 Task: Search one way flight ticket for 4 adults, 1 infant in seat and 1 infant on lap in premium economy from Walla Walla: Walla Walla Regional Airport to Rock Springs: Southwest Wyoming Regional Airport (rock Springs Sweetwater County Airport) on 8-5-2023. Choice of flights is Spirit. Number of bags: 1 checked bag. Price is upto 83000. Outbound departure time preference is 21:30.
Action: Mouse moved to (268, 253)
Screenshot: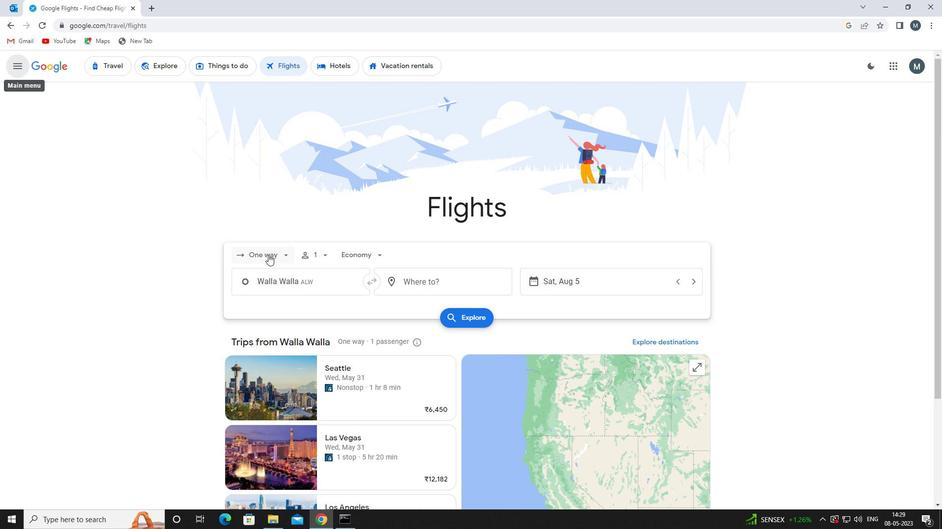 
Action: Mouse pressed left at (268, 253)
Screenshot: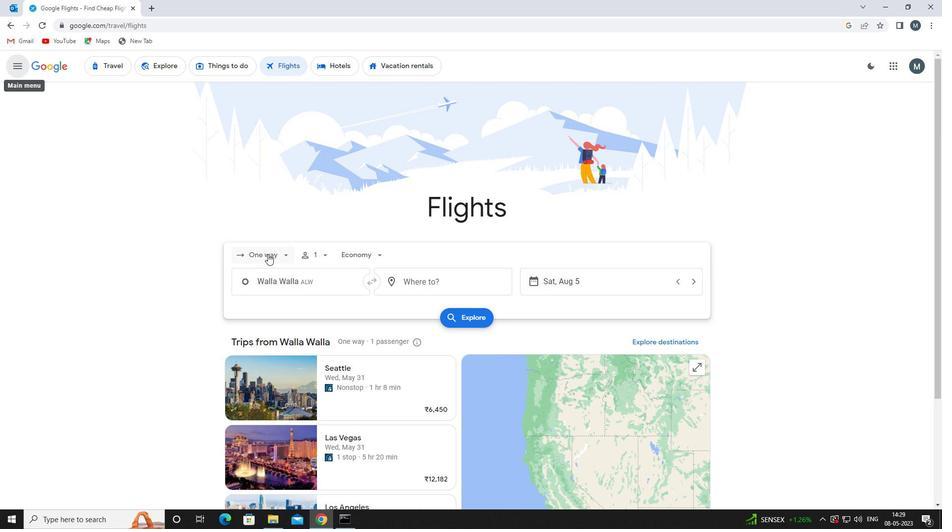 
Action: Mouse moved to (270, 297)
Screenshot: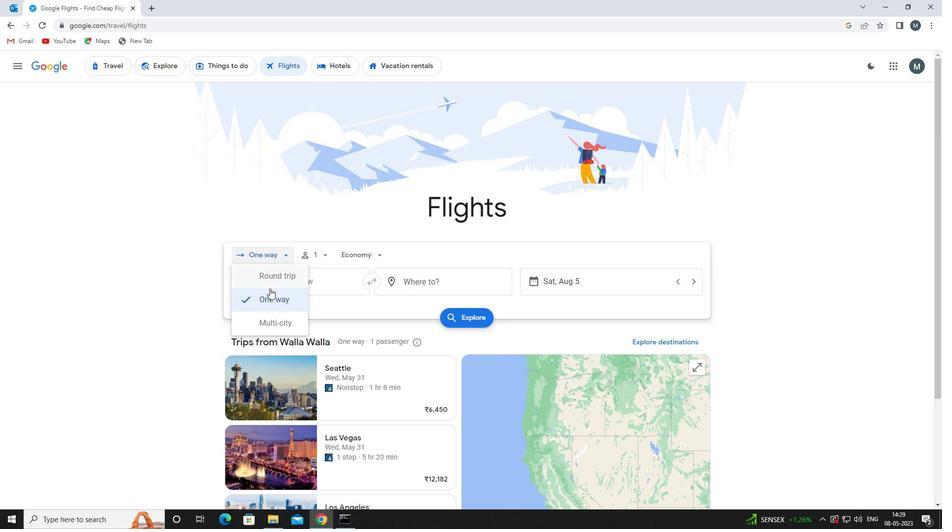
Action: Mouse pressed left at (270, 297)
Screenshot: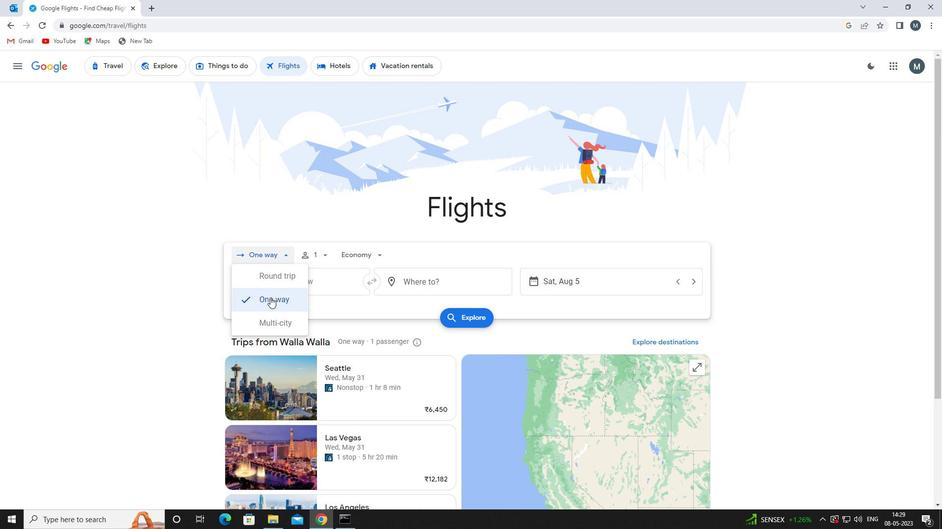 
Action: Mouse moved to (320, 257)
Screenshot: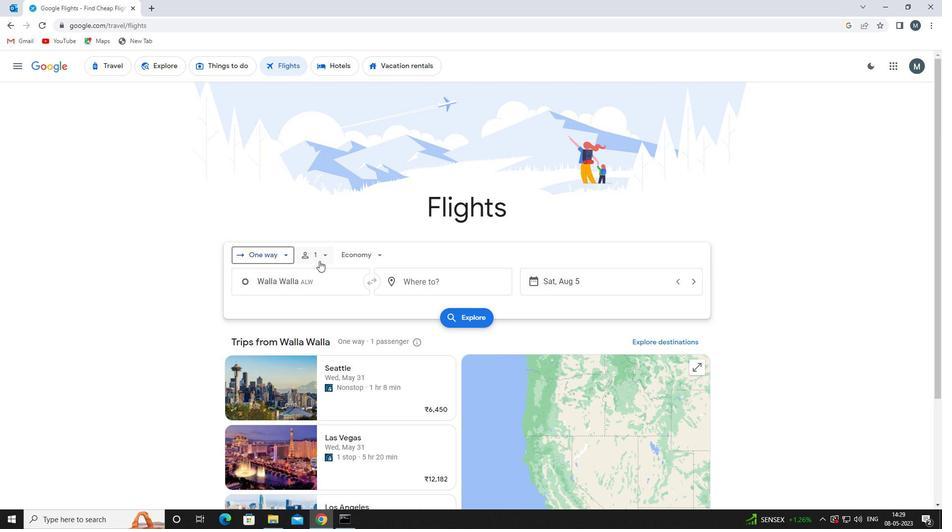
Action: Mouse pressed left at (320, 257)
Screenshot: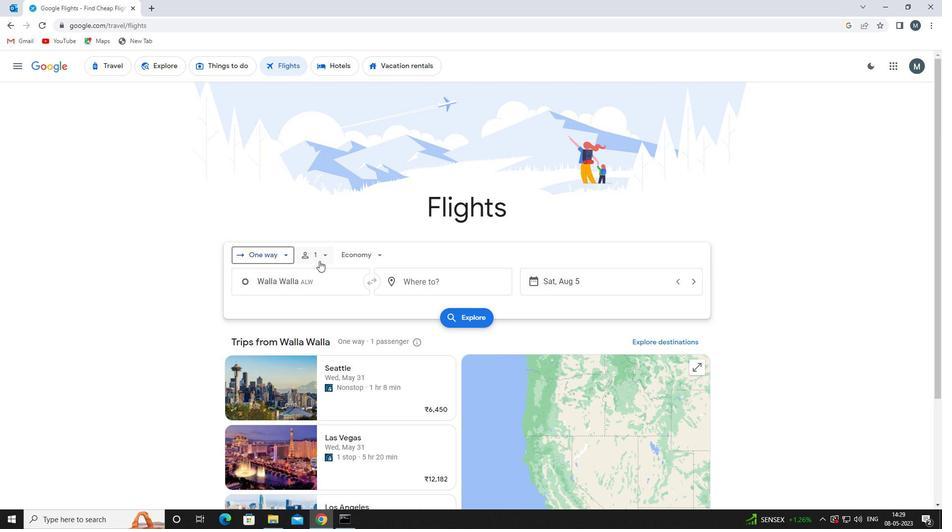 
Action: Mouse moved to (400, 284)
Screenshot: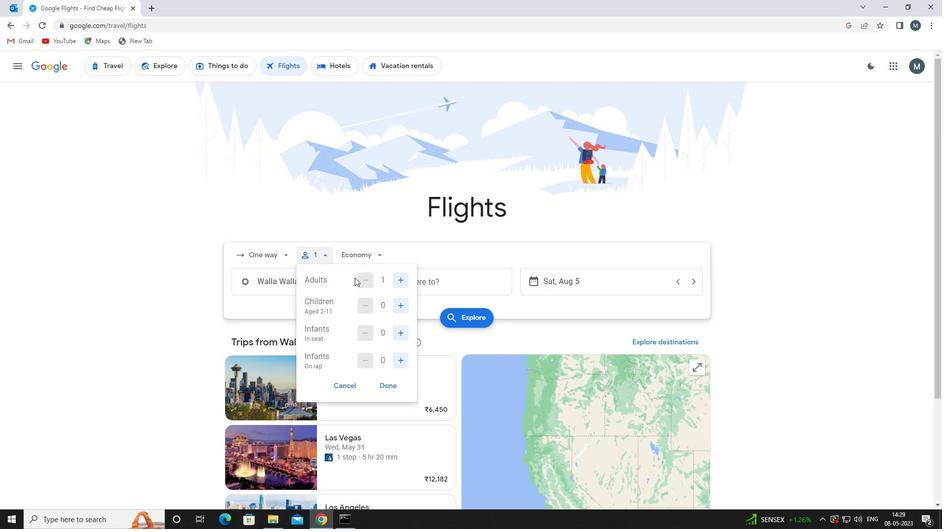 
Action: Mouse pressed left at (400, 284)
Screenshot: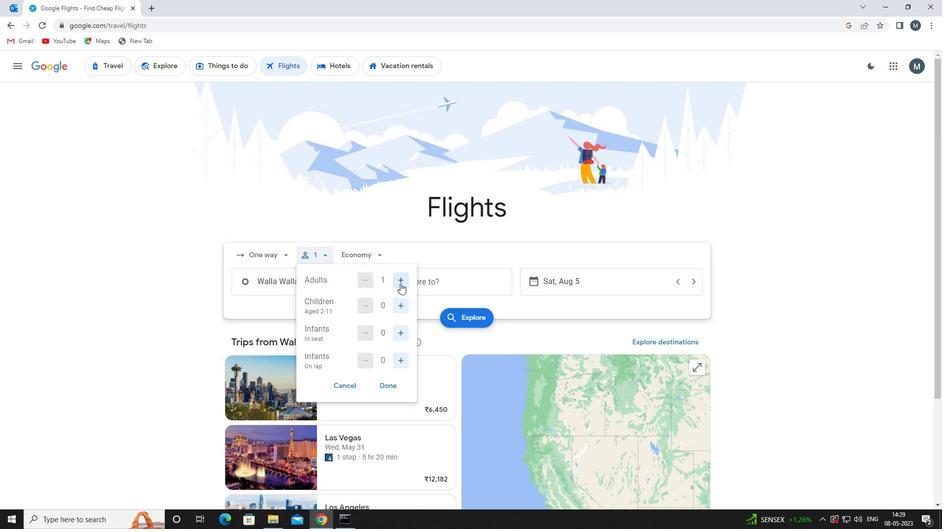 
Action: Mouse pressed left at (400, 284)
Screenshot: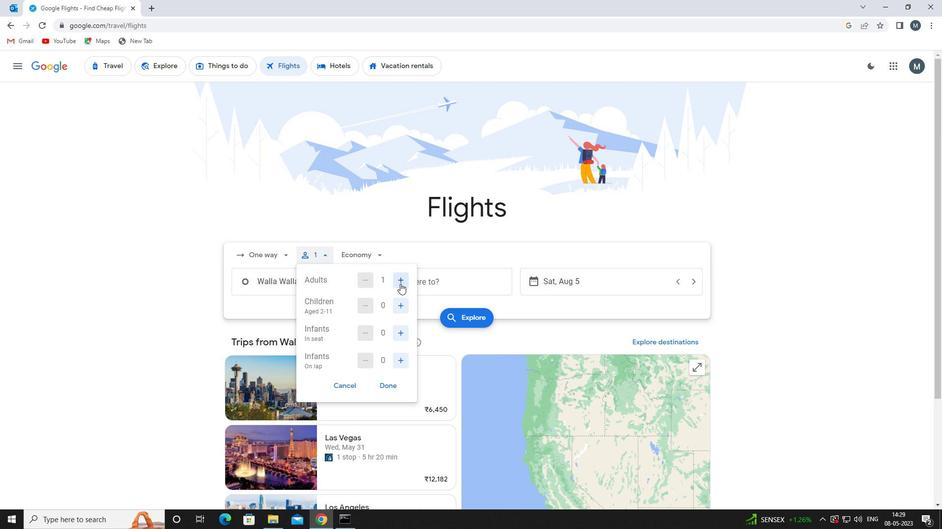 
Action: Mouse pressed left at (400, 284)
Screenshot: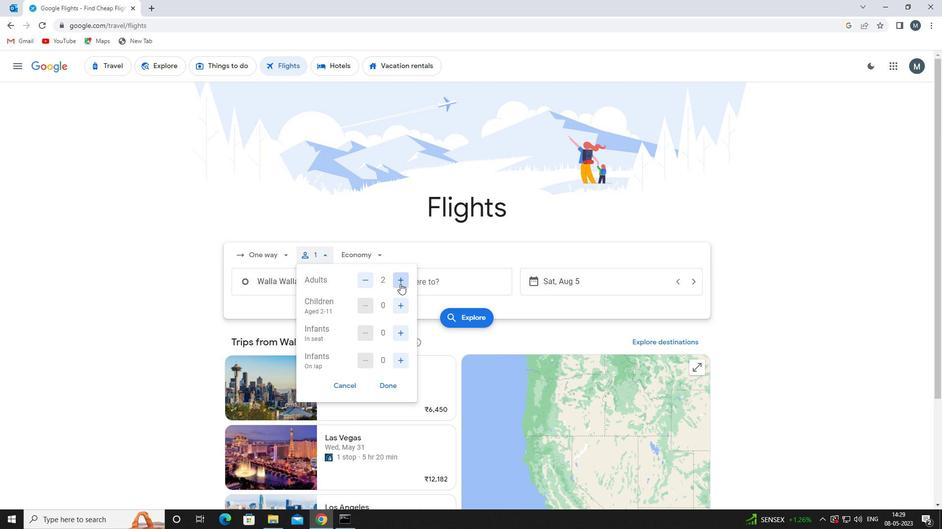 
Action: Mouse moved to (399, 330)
Screenshot: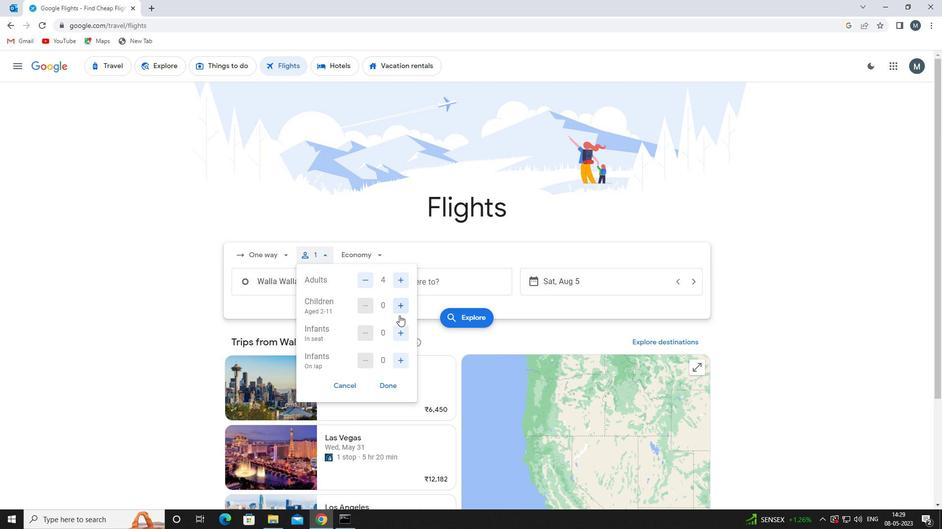 
Action: Mouse pressed left at (399, 330)
Screenshot: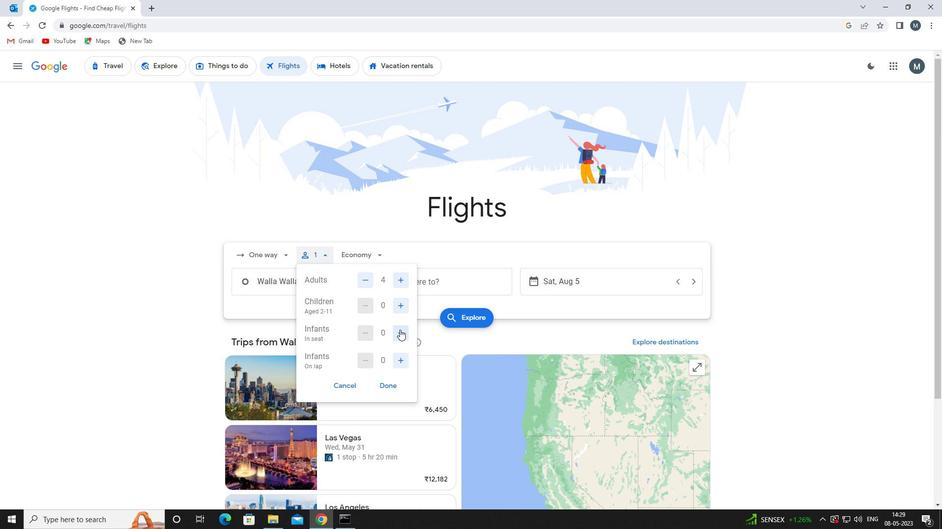 
Action: Mouse moved to (402, 359)
Screenshot: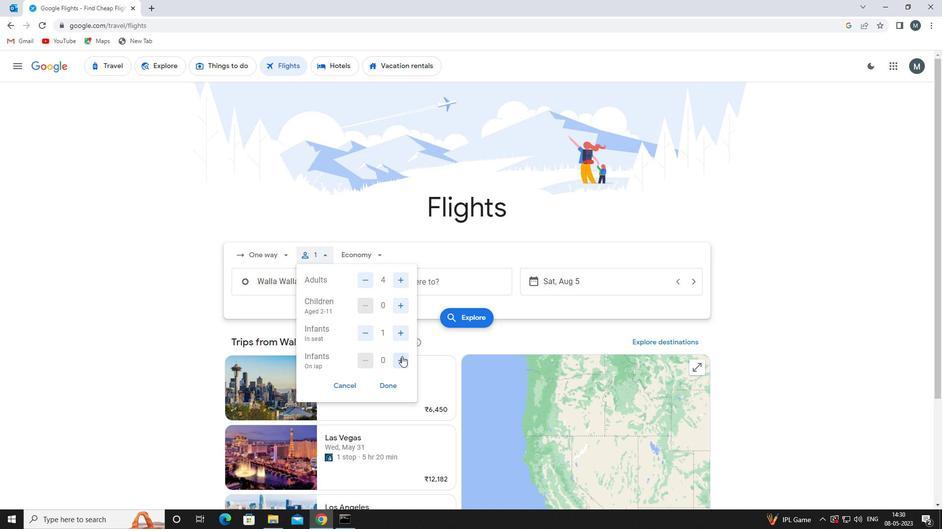 
Action: Mouse pressed left at (402, 359)
Screenshot: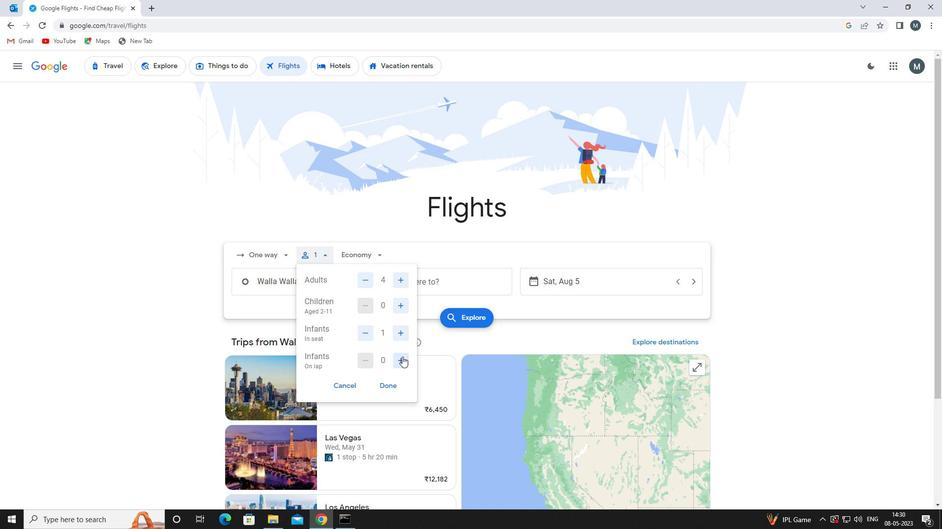 
Action: Mouse moved to (389, 381)
Screenshot: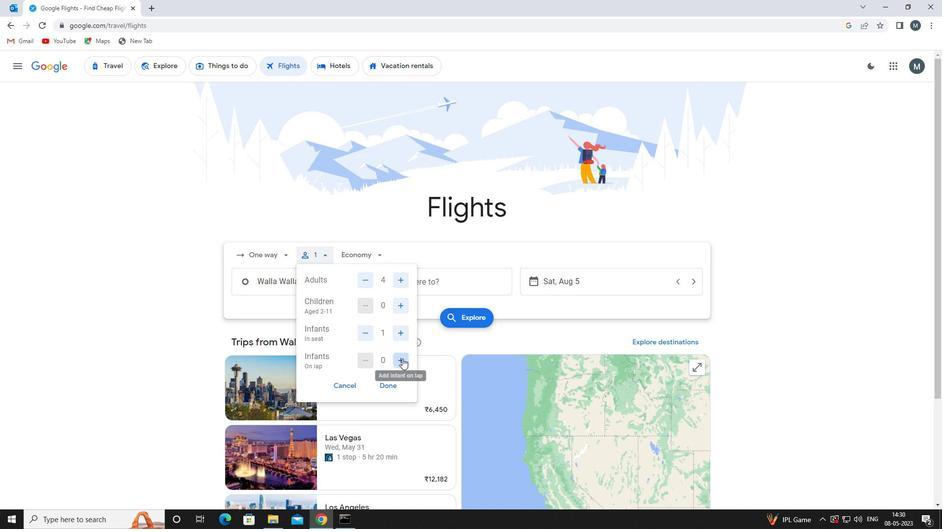 
Action: Mouse pressed left at (389, 381)
Screenshot: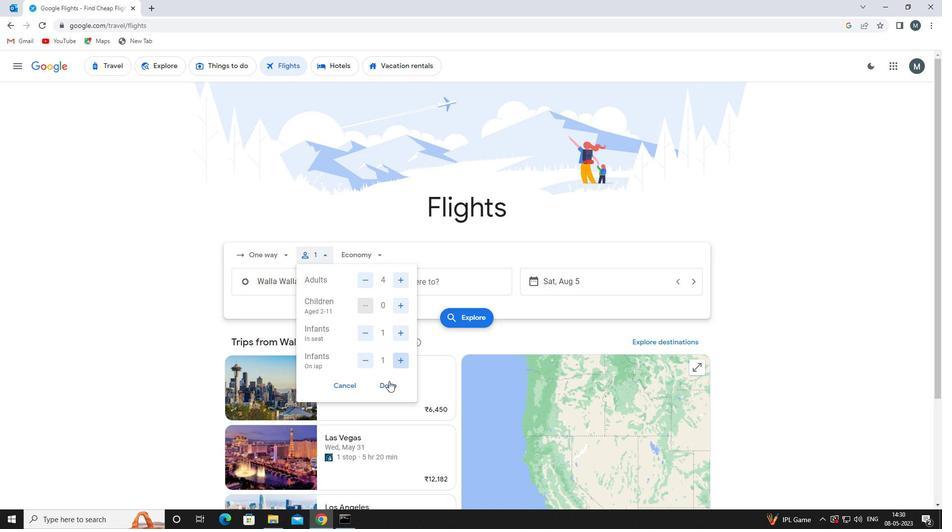 
Action: Mouse moved to (367, 247)
Screenshot: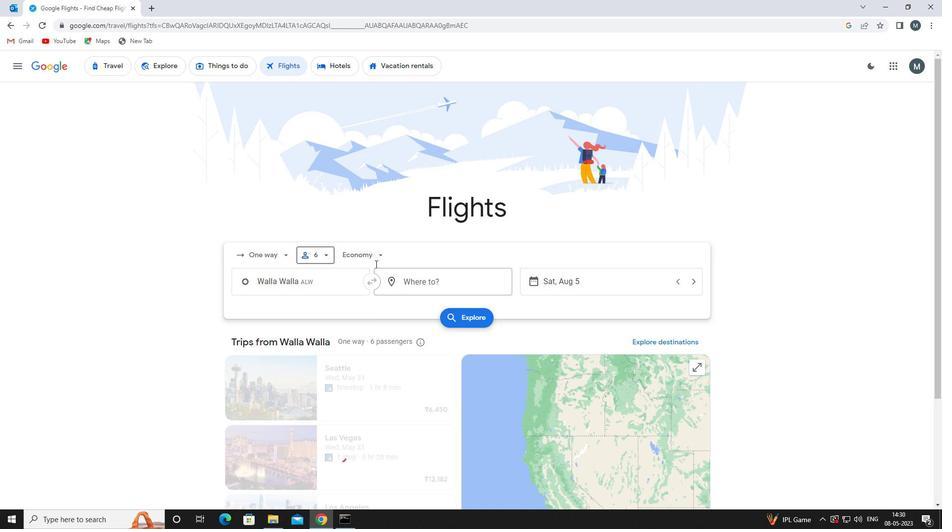 
Action: Mouse pressed left at (367, 247)
Screenshot: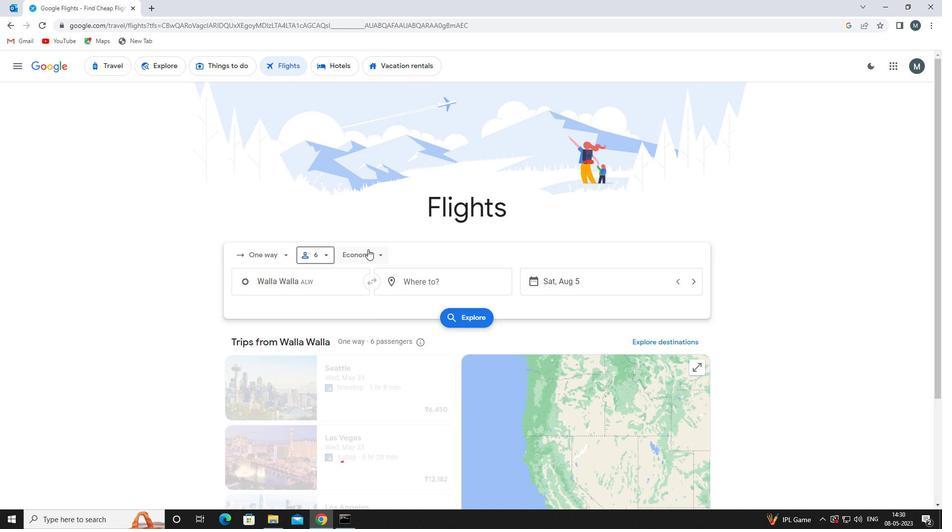 
Action: Mouse moved to (384, 303)
Screenshot: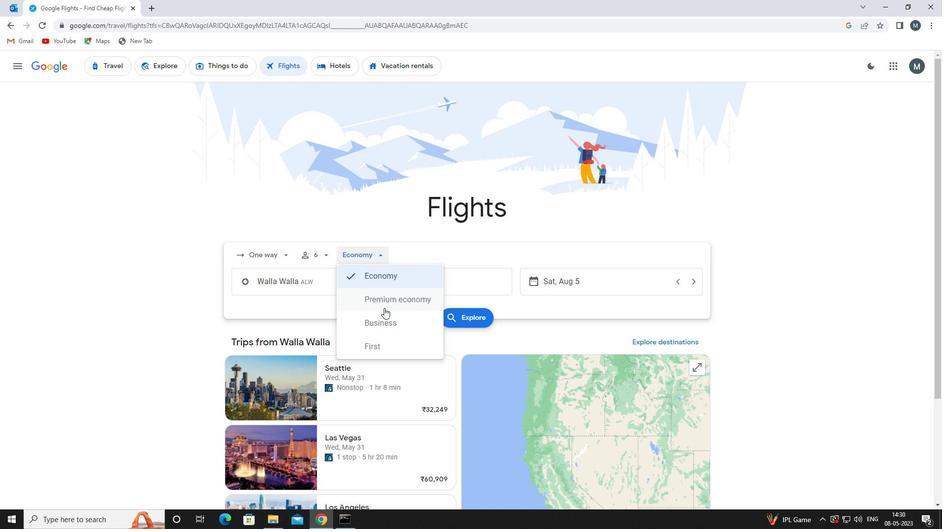 
Action: Mouse pressed left at (384, 303)
Screenshot: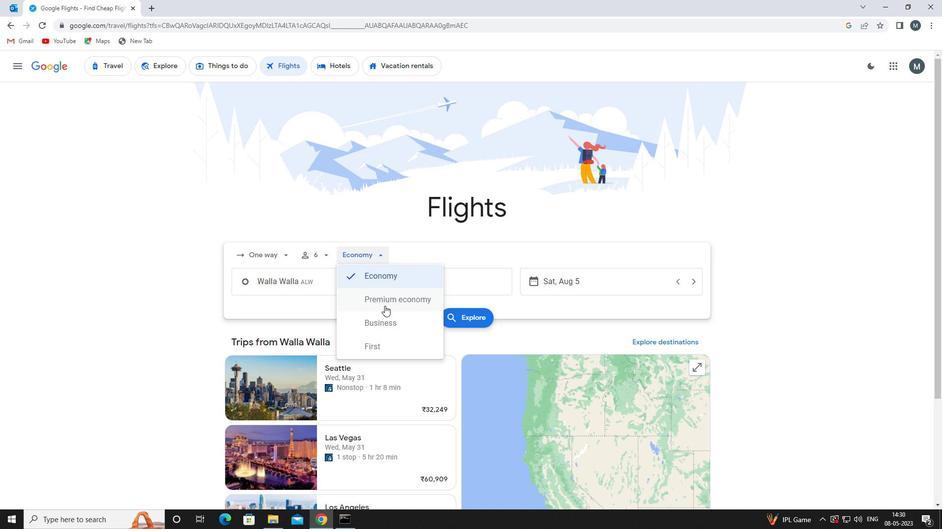 
Action: Mouse moved to (311, 285)
Screenshot: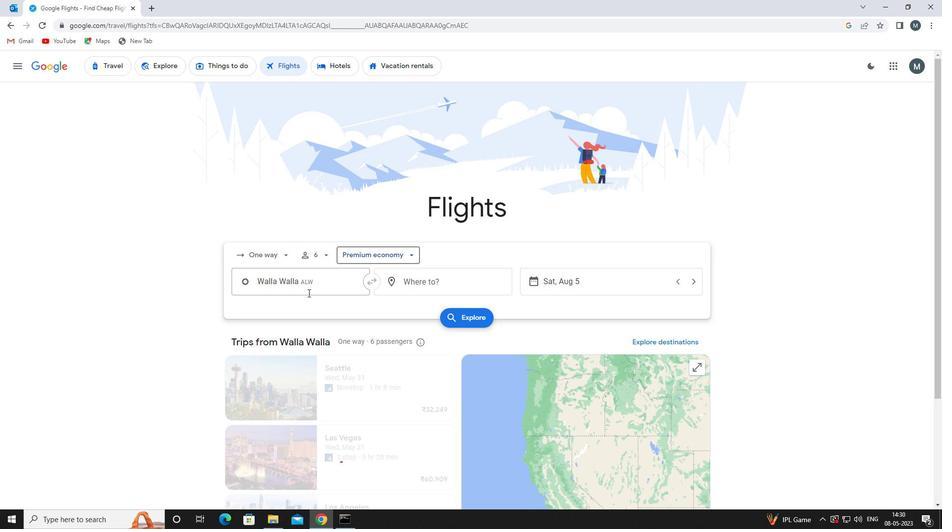 
Action: Mouse pressed left at (311, 285)
Screenshot: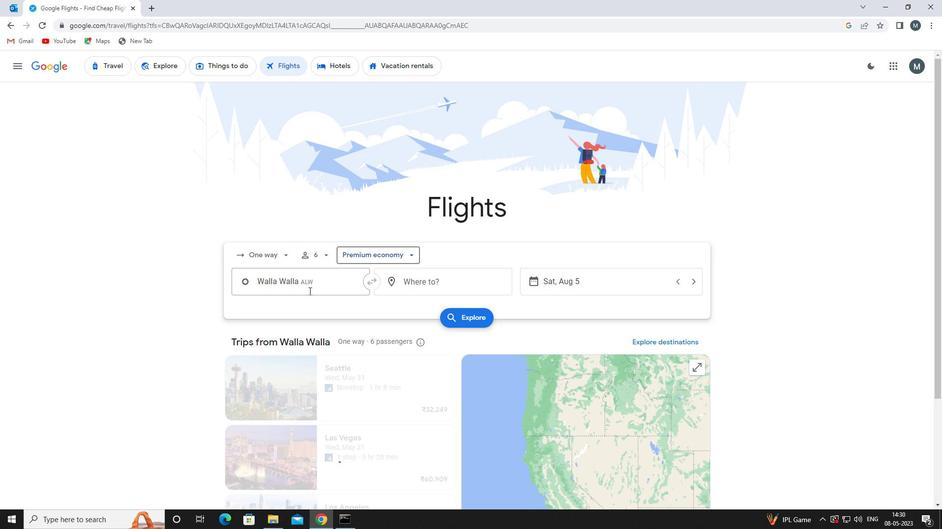 
Action: Mouse moved to (316, 336)
Screenshot: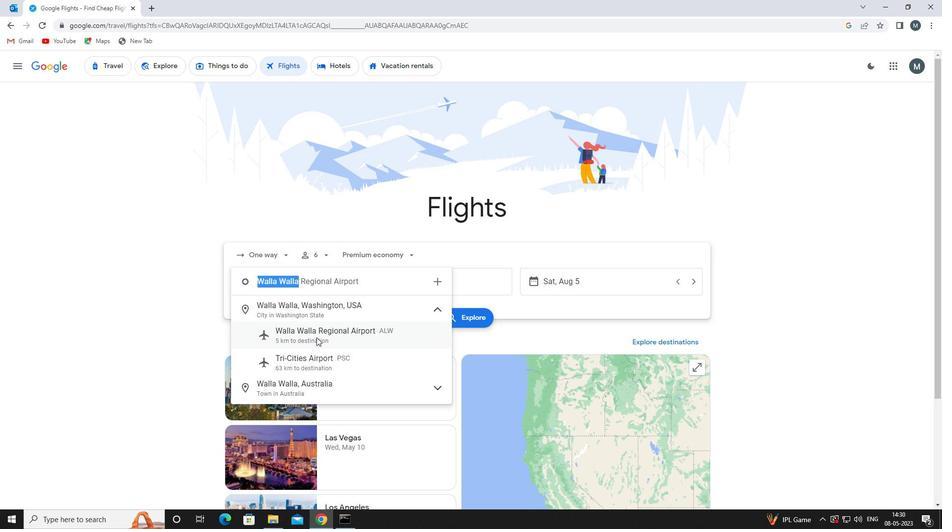 
Action: Mouse pressed left at (316, 336)
Screenshot: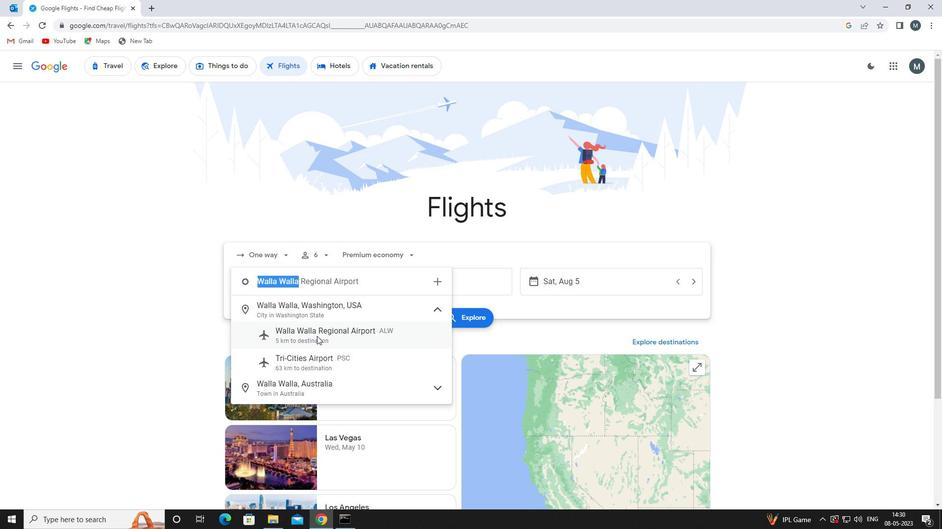 
Action: Mouse moved to (405, 279)
Screenshot: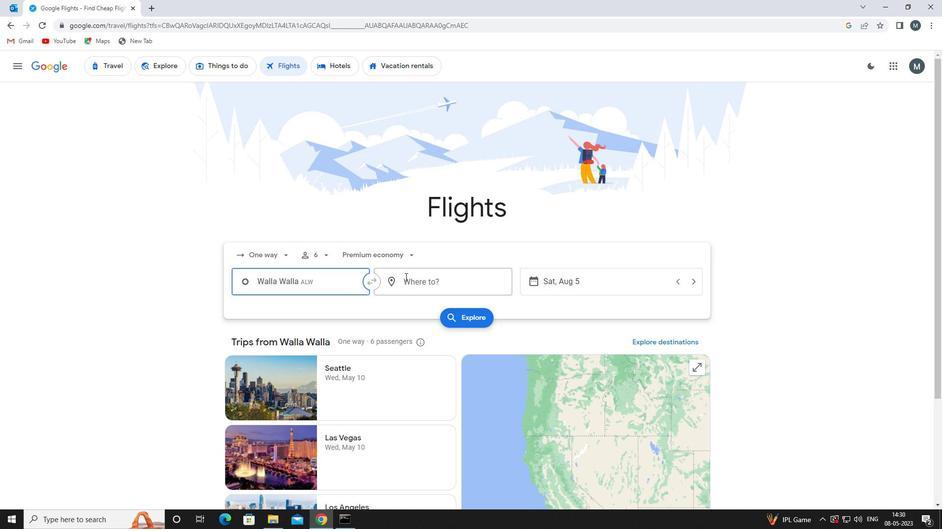 
Action: Mouse pressed left at (405, 279)
Screenshot: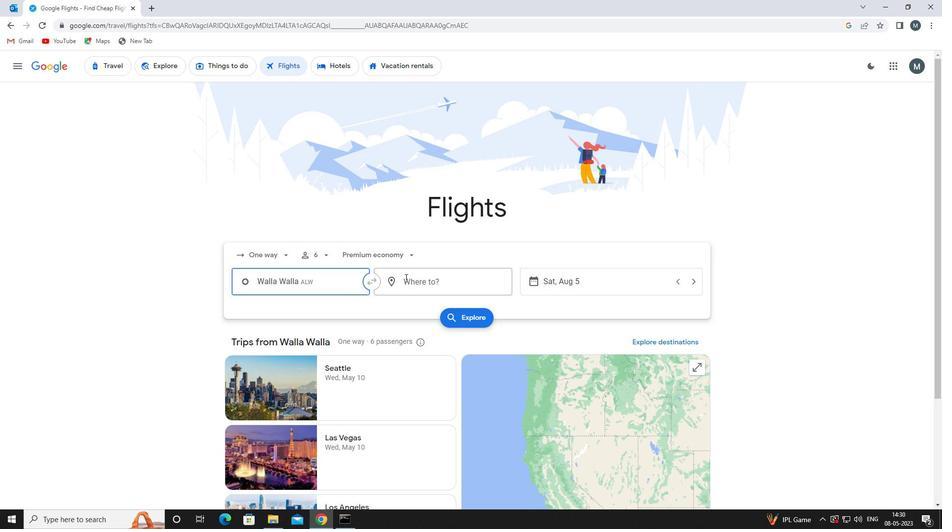 
Action: Mouse moved to (369, 293)
Screenshot: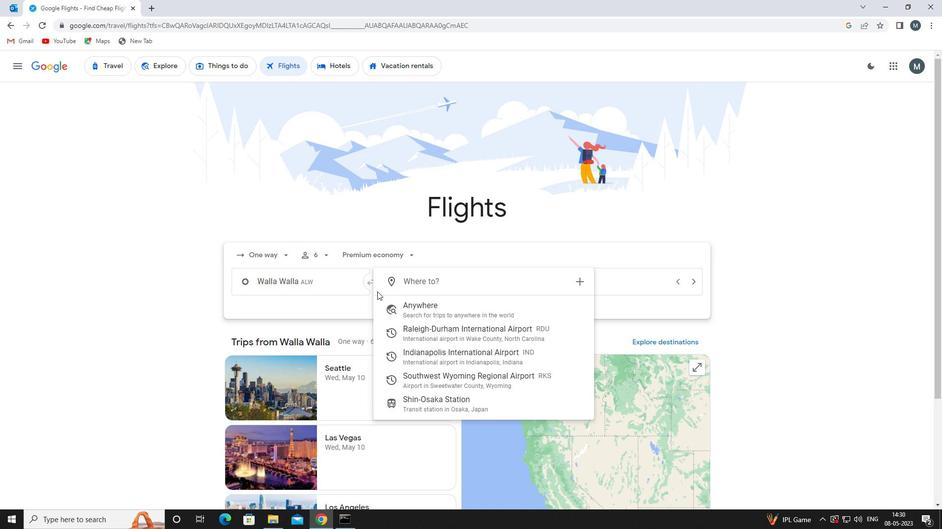 
Action: Key pressed rks
Screenshot: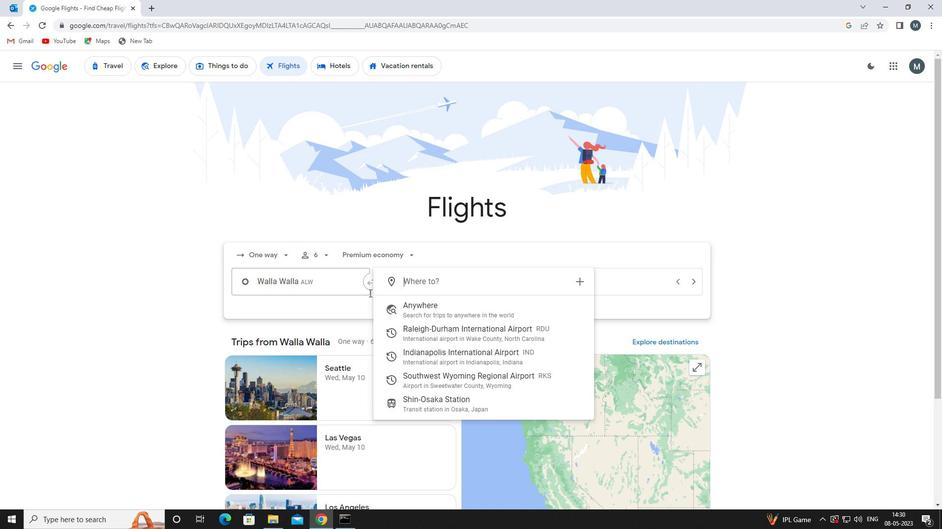 
Action: Mouse moved to (465, 319)
Screenshot: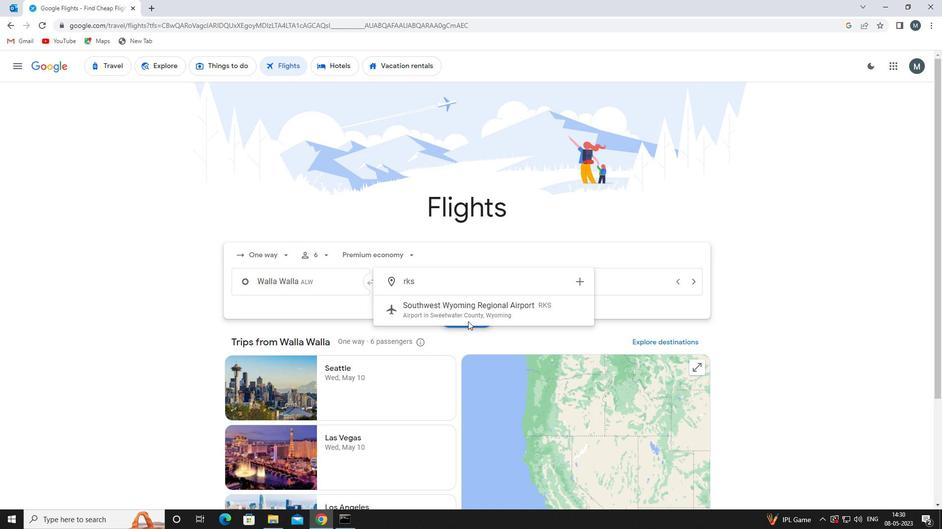 
Action: Mouse pressed left at (465, 319)
Screenshot: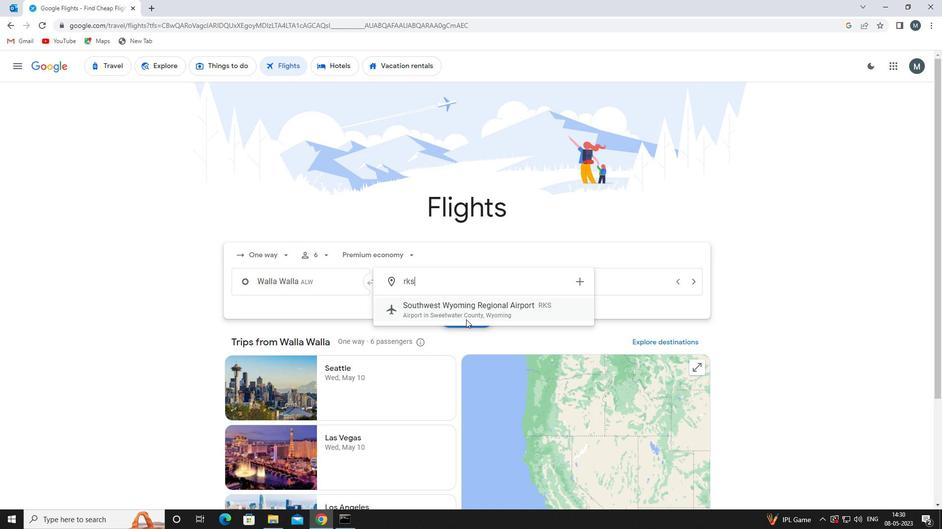 
Action: Mouse moved to (566, 285)
Screenshot: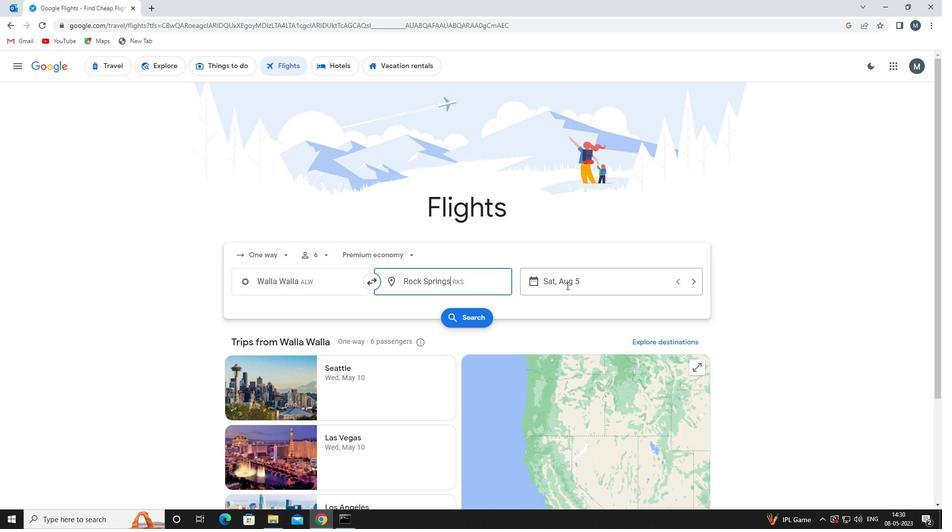 
Action: Mouse pressed left at (566, 285)
Screenshot: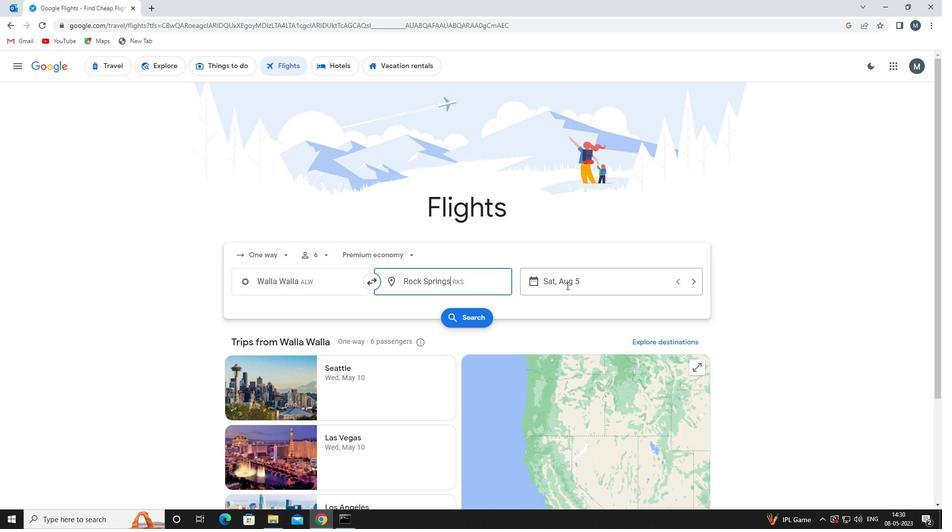 
Action: Mouse moved to (491, 327)
Screenshot: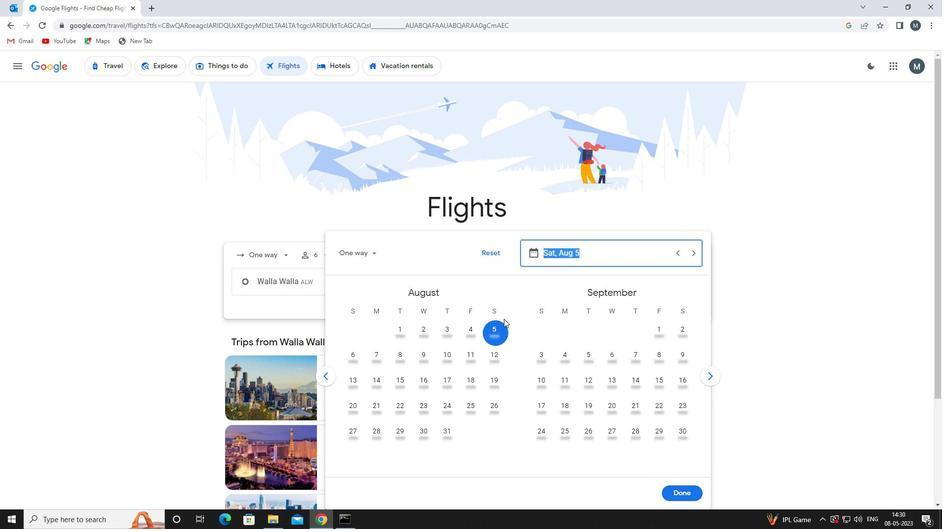 
Action: Mouse pressed left at (491, 327)
Screenshot: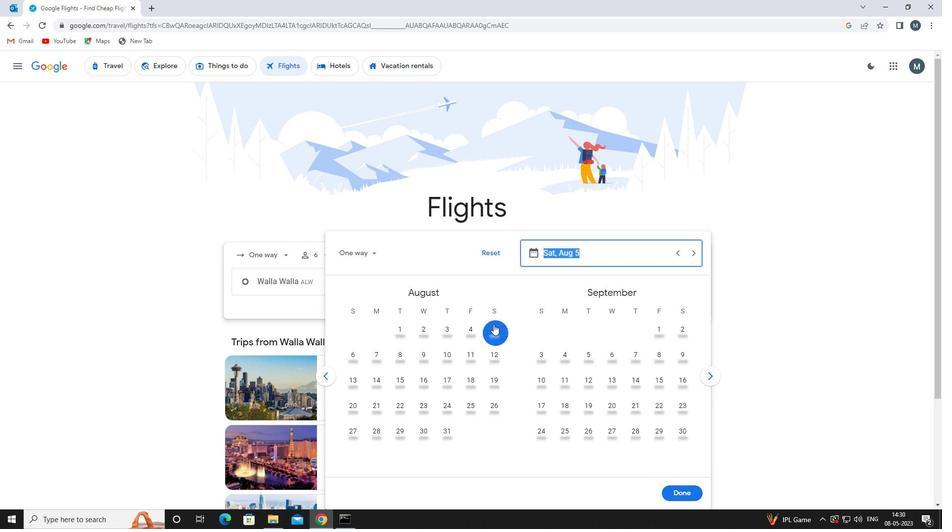 
Action: Mouse moved to (673, 493)
Screenshot: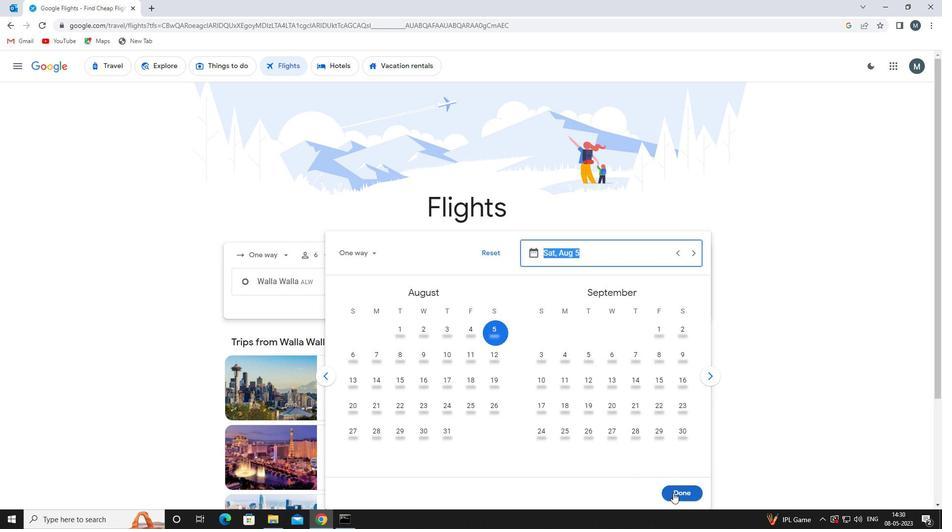 
Action: Mouse pressed left at (673, 493)
Screenshot: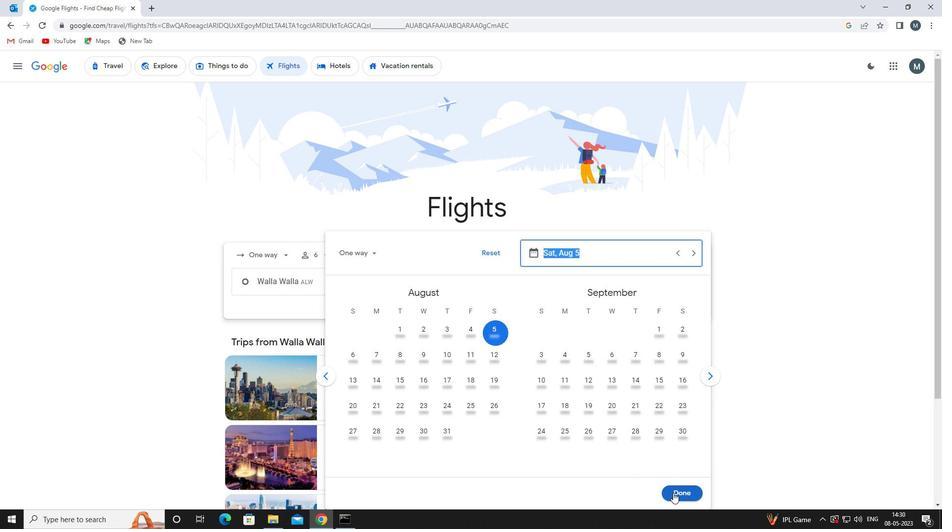 
Action: Mouse moved to (471, 319)
Screenshot: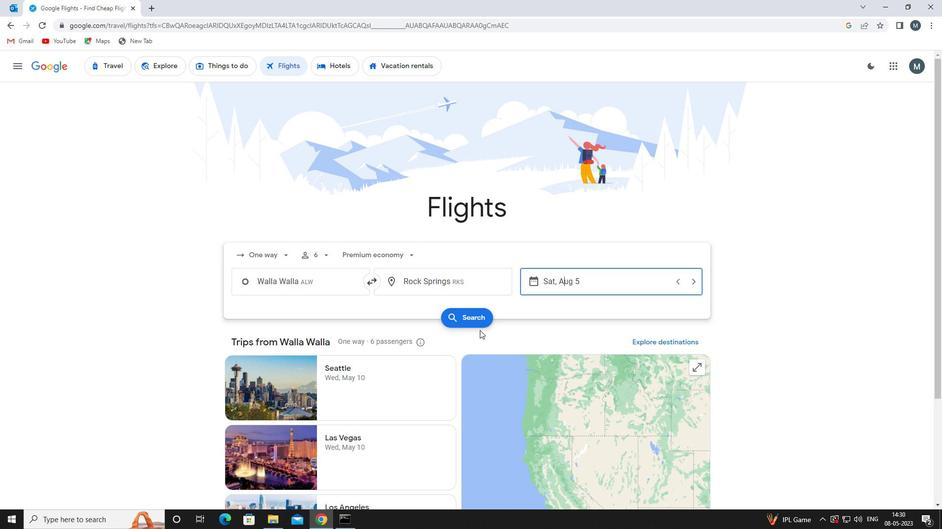 
Action: Mouse pressed left at (471, 319)
Screenshot: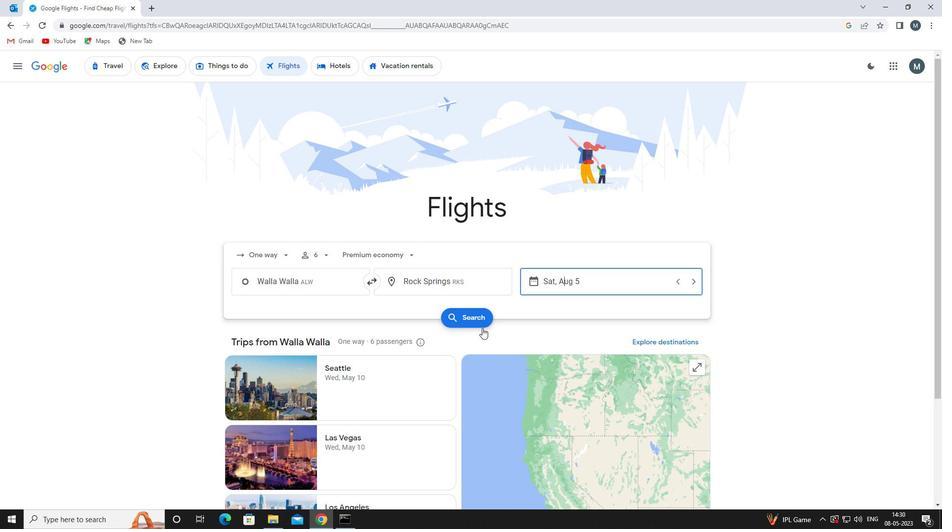 
Action: Mouse moved to (235, 152)
Screenshot: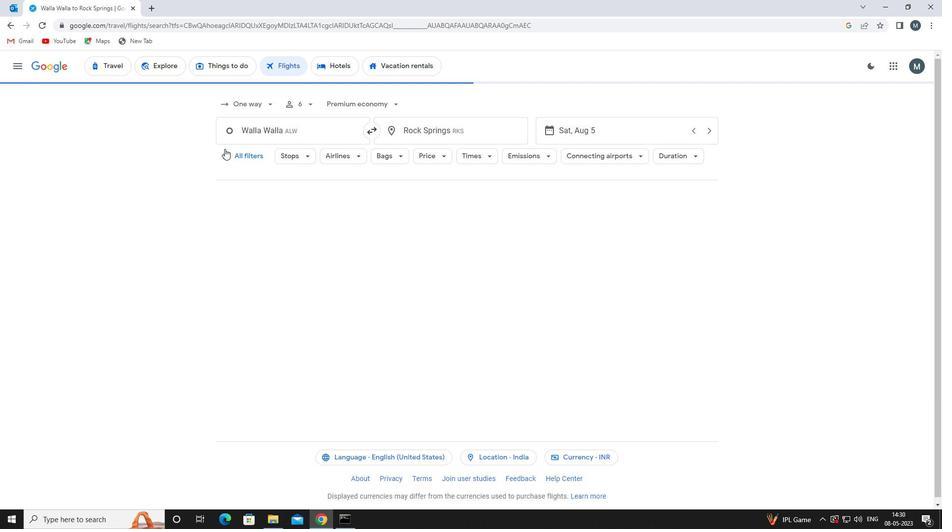 
Action: Mouse pressed left at (235, 152)
Screenshot: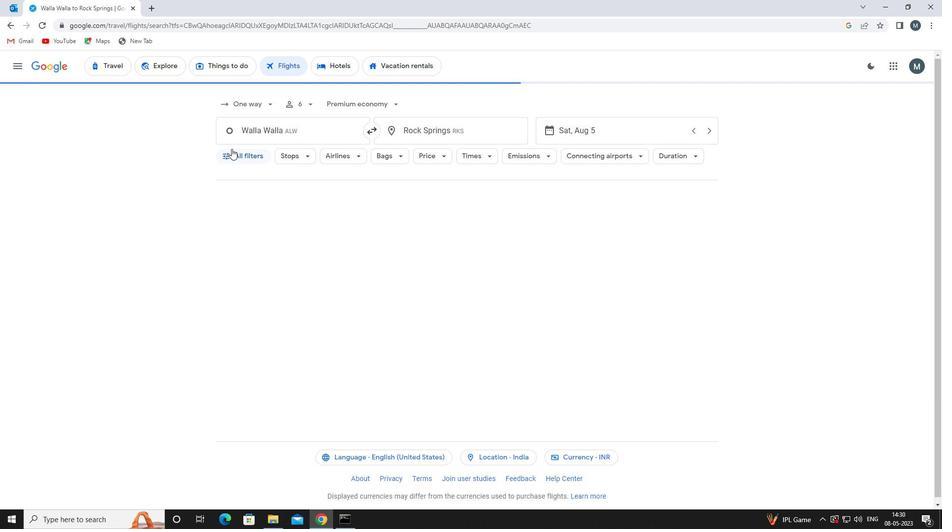 
Action: Mouse moved to (282, 255)
Screenshot: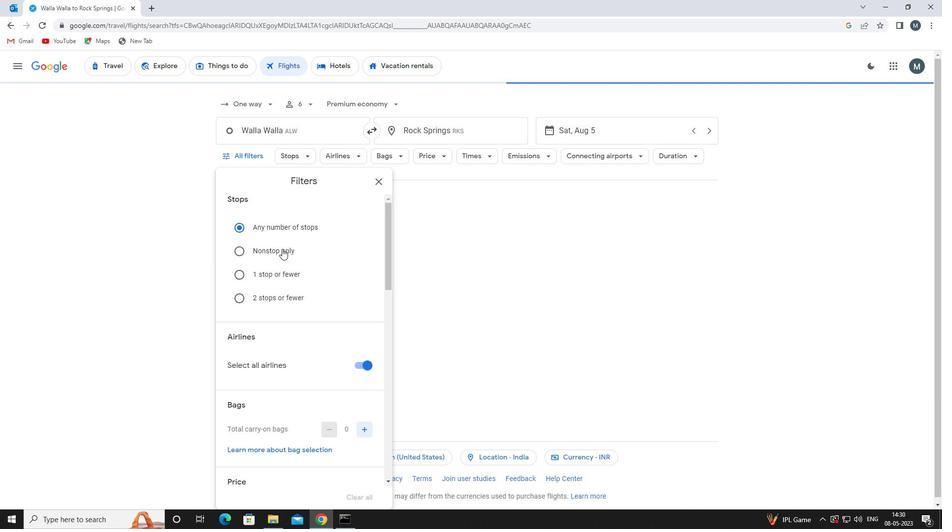 
Action: Mouse scrolled (282, 255) with delta (0, 0)
Screenshot: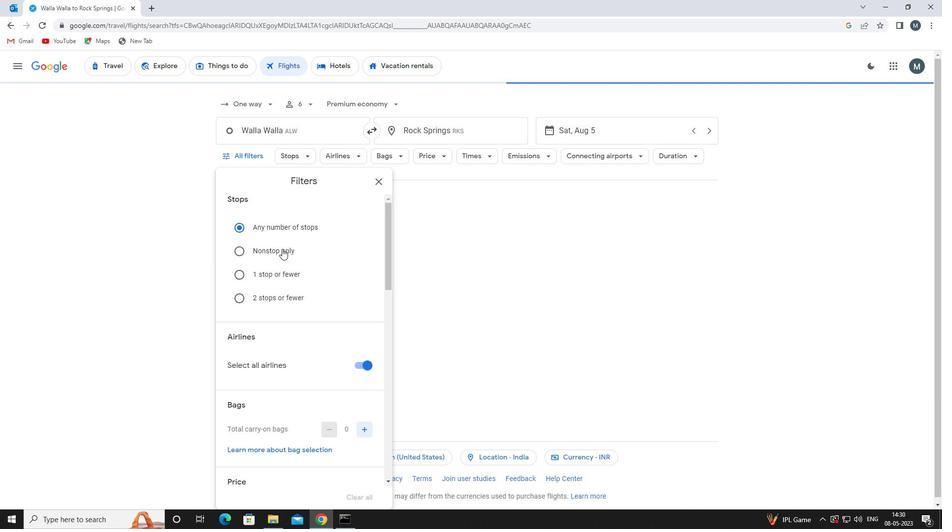
Action: Mouse moved to (352, 311)
Screenshot: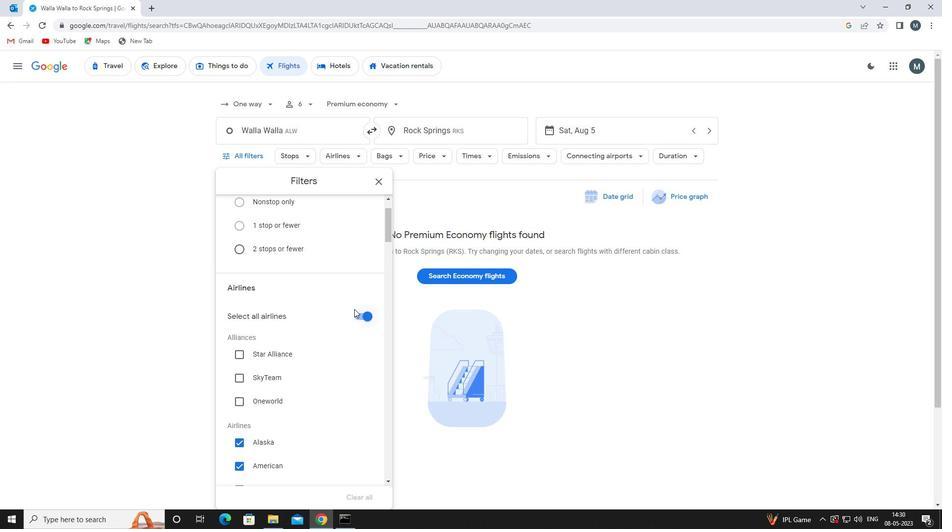 
Action: Mouse pressed left at (352, 311)
Screenshot: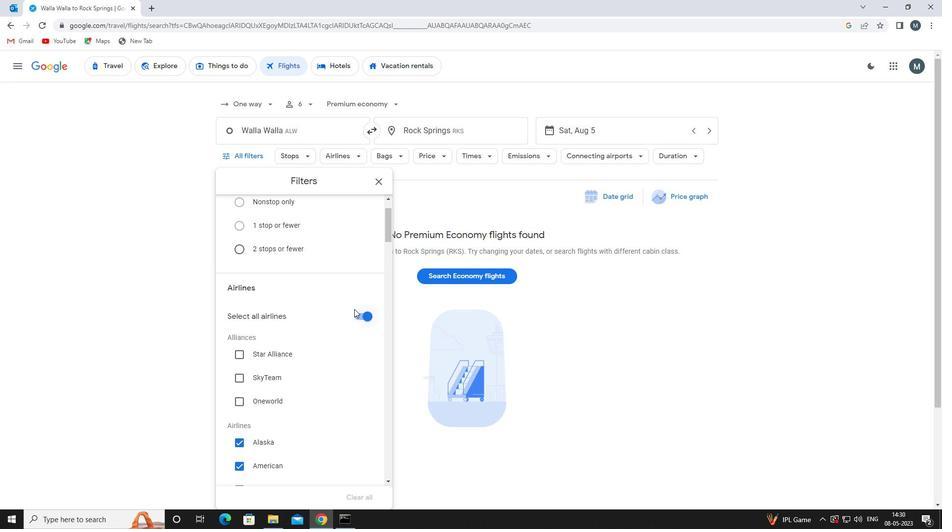 
Action: Mouse moved to (359, 317)
Screenshot: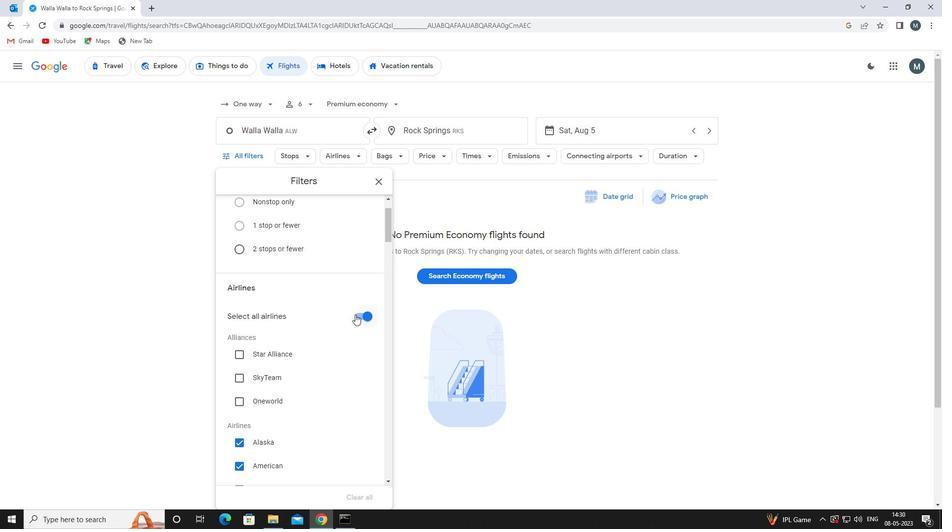 
Action: Mouse pressed left at (359, 317)
Screenshot: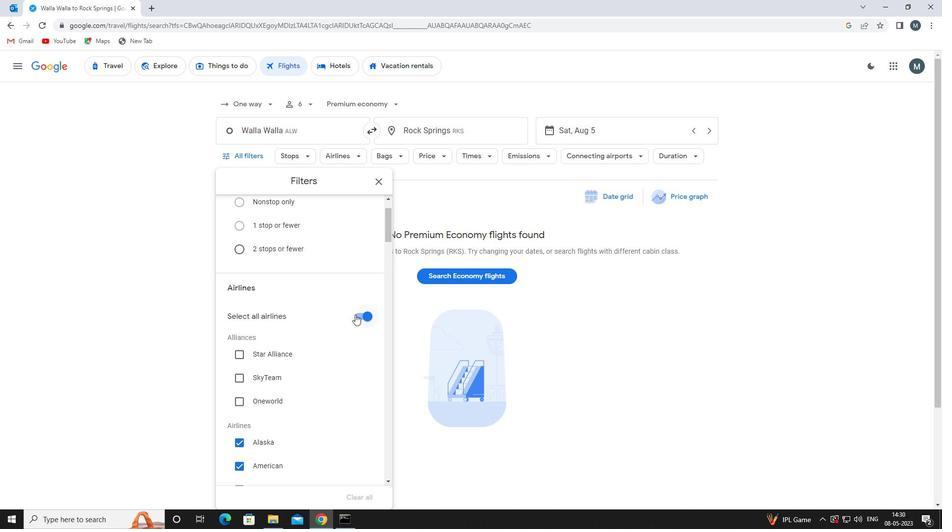 
Action: Mouse moved to (319, 322)
Screenshot: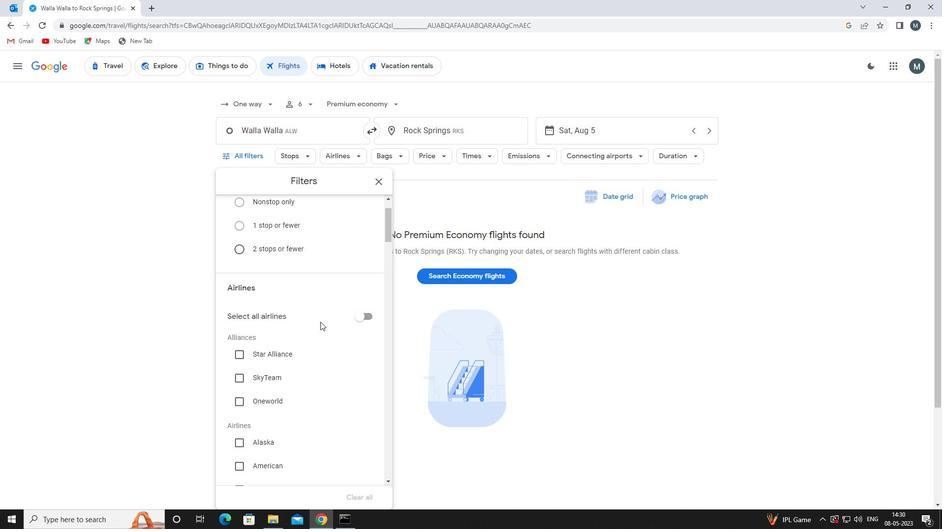 
Action: Mouse scrolled (319, 321) with delta (0, 0)
Screenshot: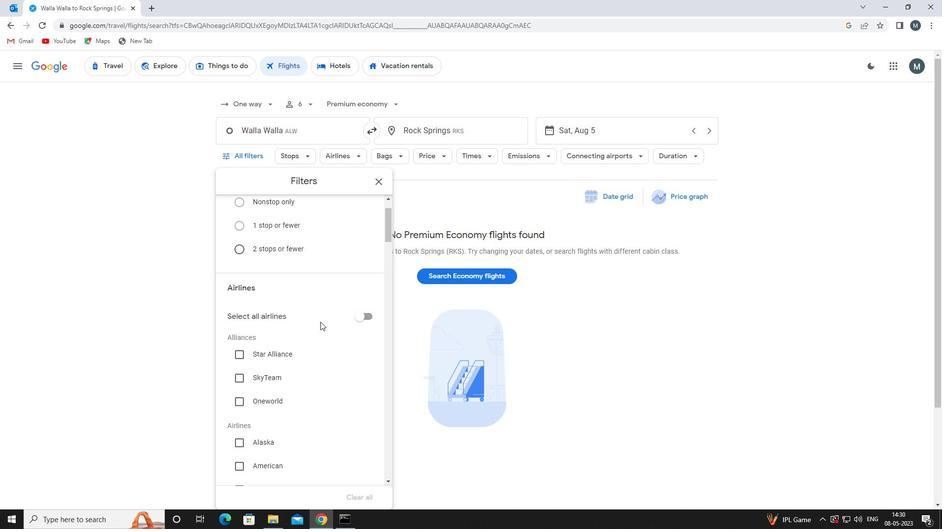 
Action: Mouse moved to (318, 322)
Screenshot: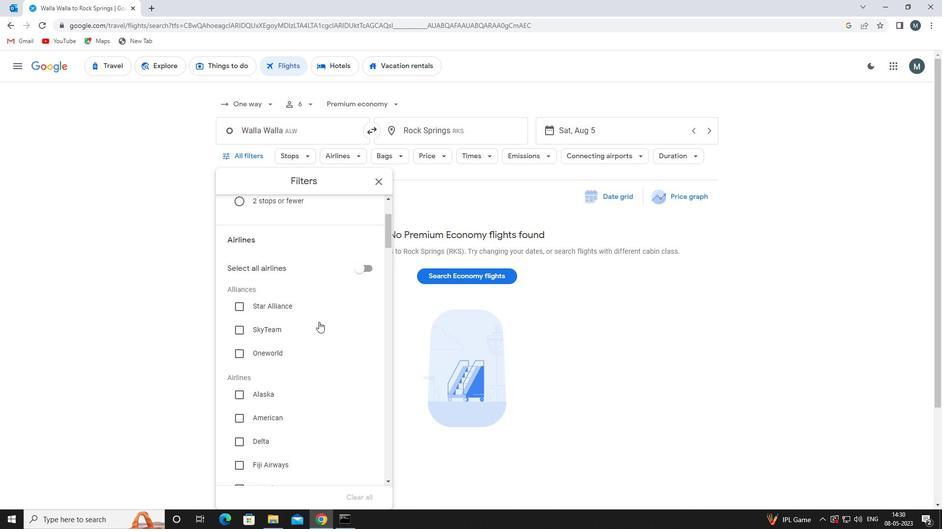 
Action: Mouse scrolled (318, 321) with delta (0, 0)
Screenshot: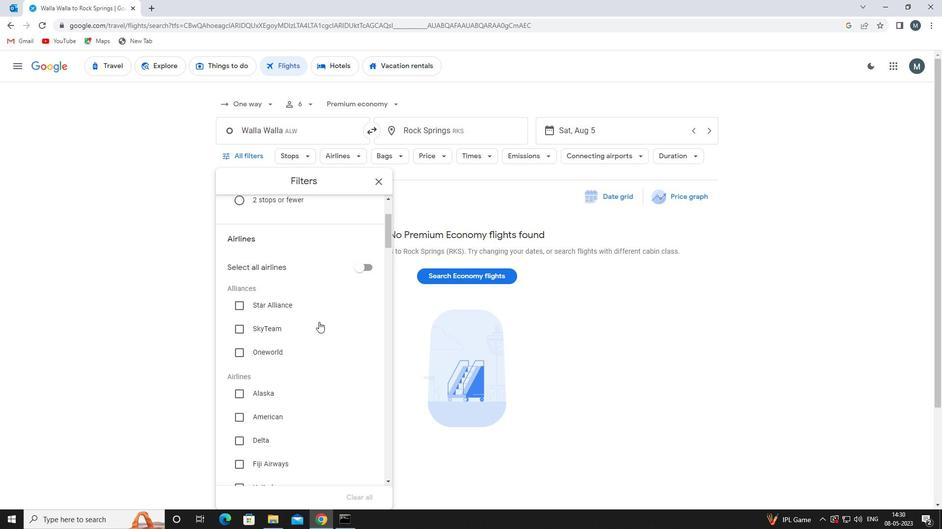 
Action: Mouse moved to (316, 322)
Screenshot: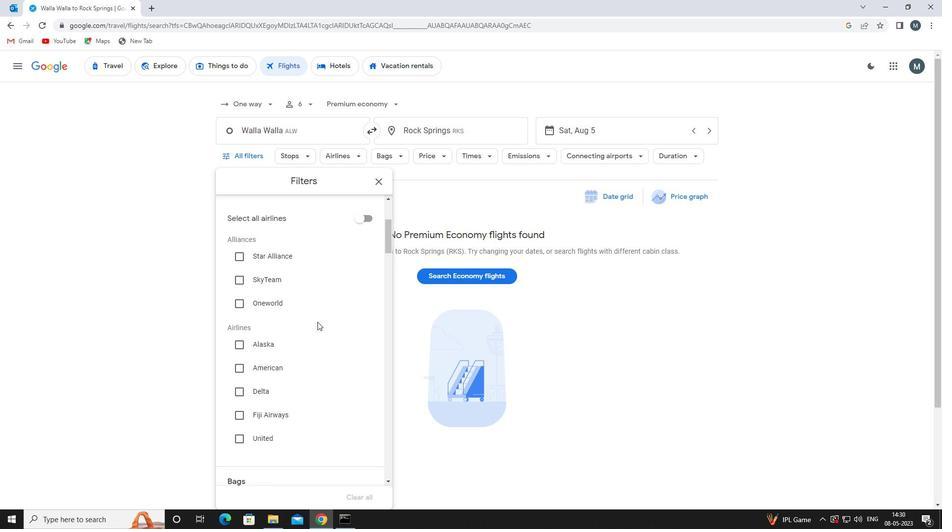 
Action: Mouse scrolled (316, 321) with delta (0, 0)
Screenshot: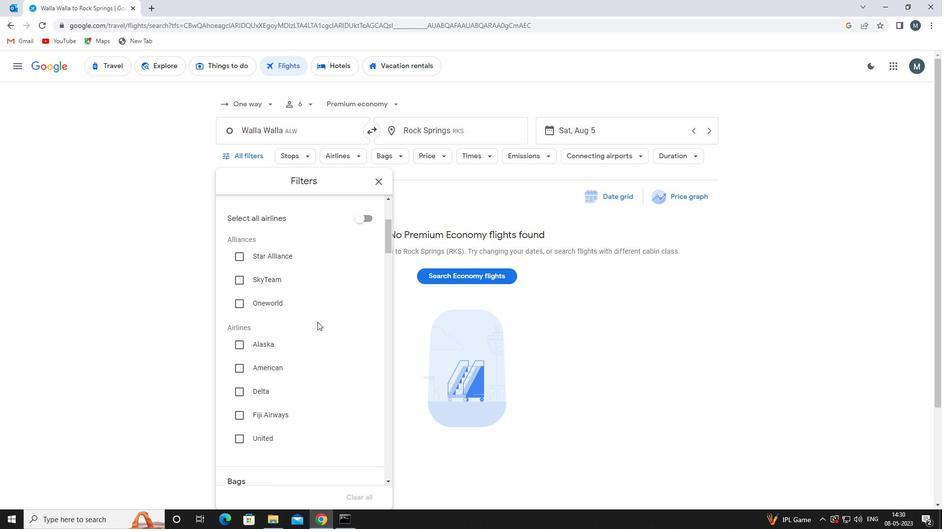 
Action: Mouse moved to (300, 322)
Screenshot: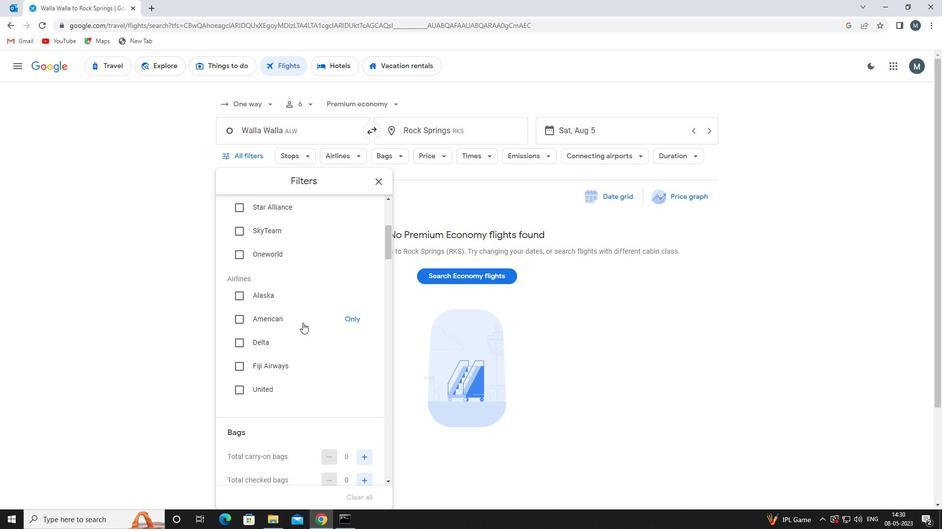 
Action: Mouse scrolled (300, 321) with delta (0, 0)
Screenshot: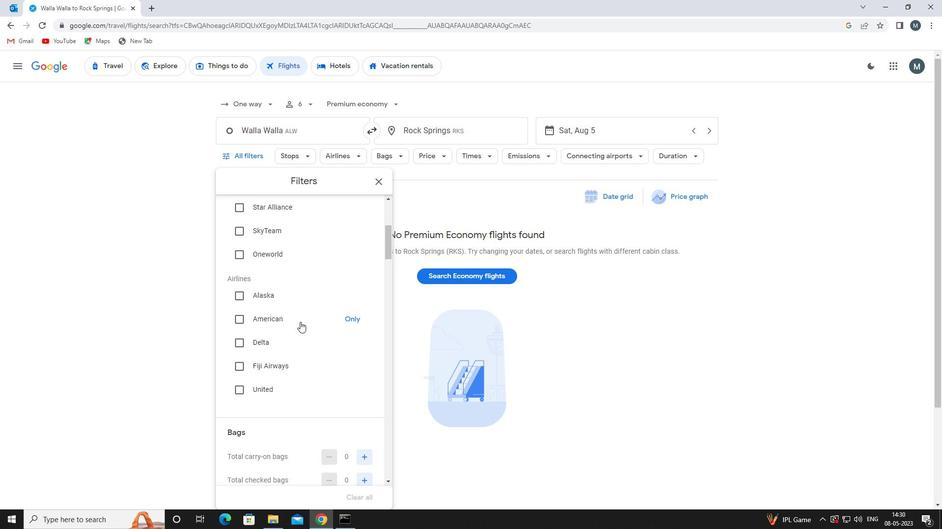 
Action: Mouse scrolled (300, 321) with delta (0, 0)
Screenshot: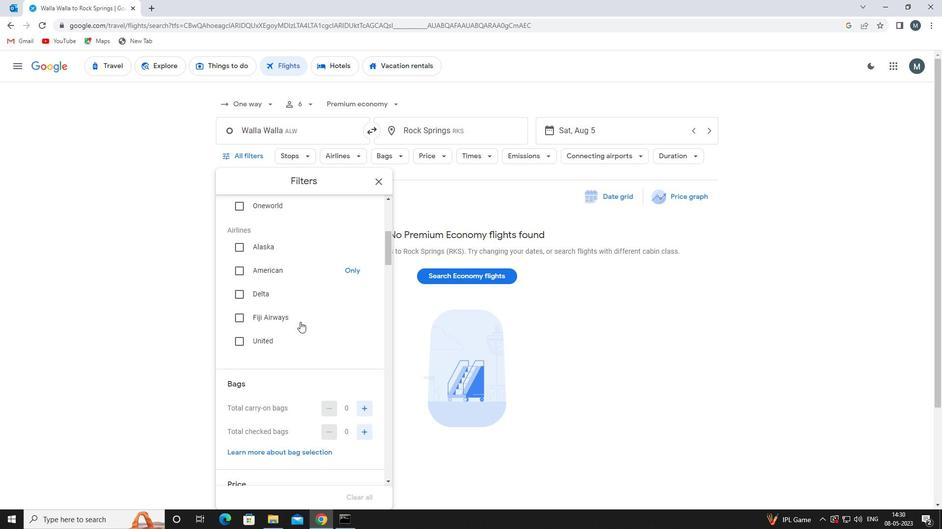 
Action: Mouse scrolled (300, 321) with delta (0, 0)
Screenshot: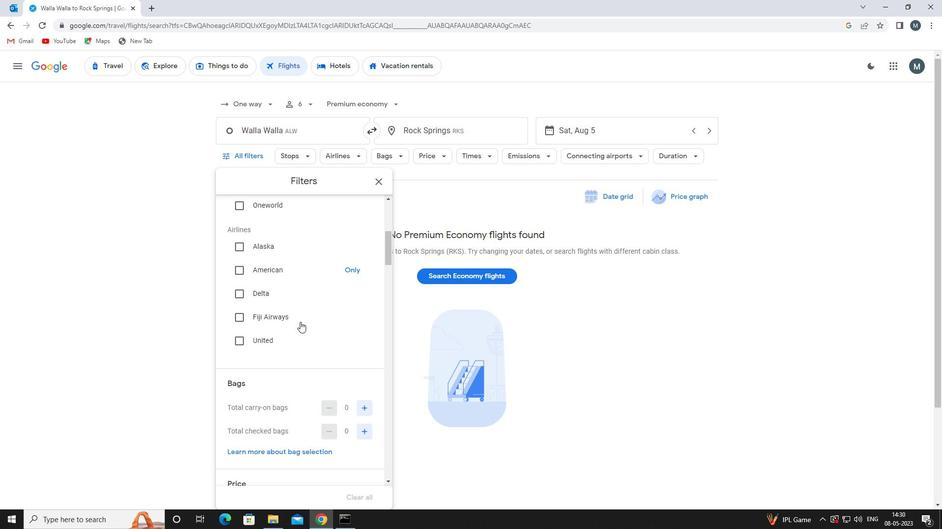
Action: Mouse moved to (360, 335)
Screenshot: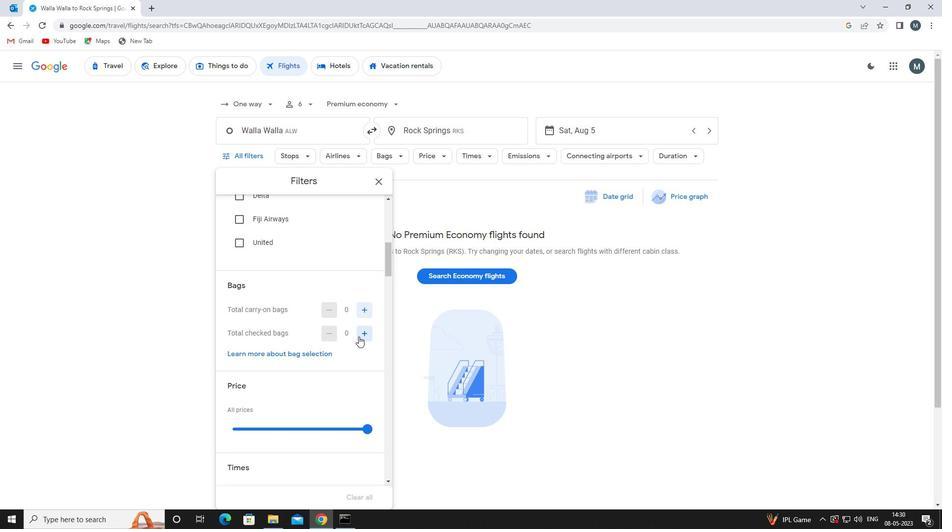 
Action: Mouse pressed left at (360, 335)
Screenshot: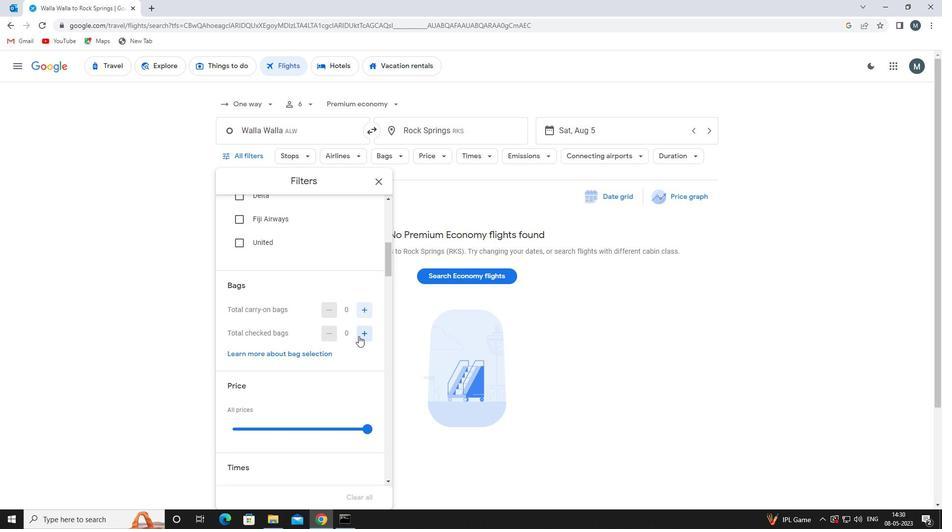 
Action: Mouse moved to (274, 338)
Screenshot: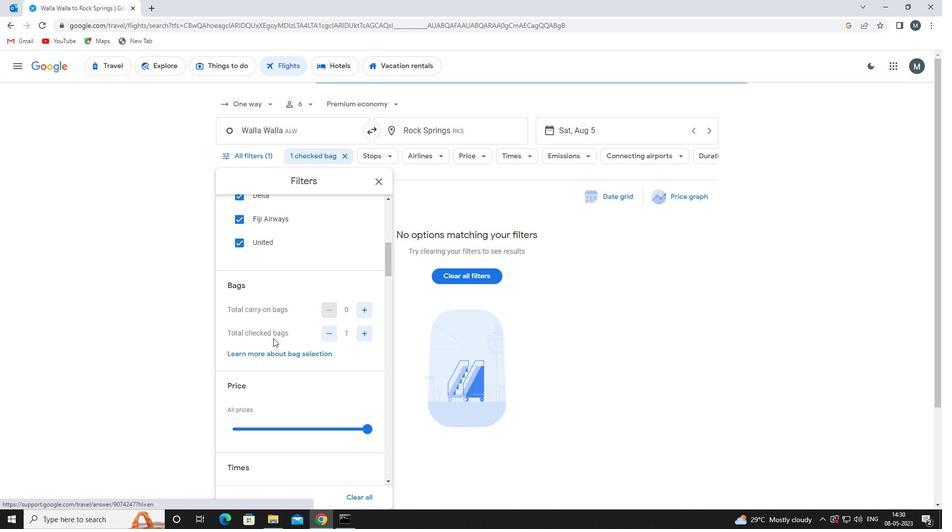 
Action: Mouse scrolled (274, 337) with delta (0, 0)
Screenshot: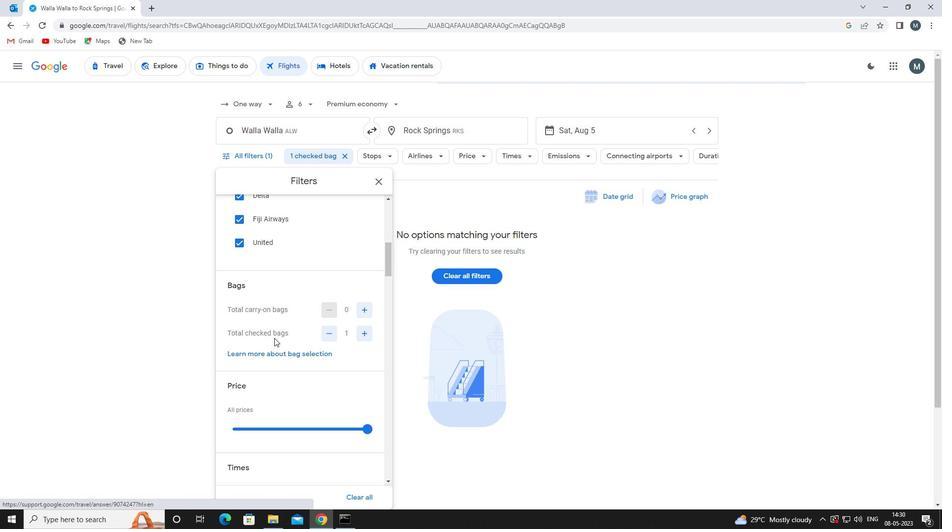 
Action: Mouse moved to (274, 337)
Screenshot: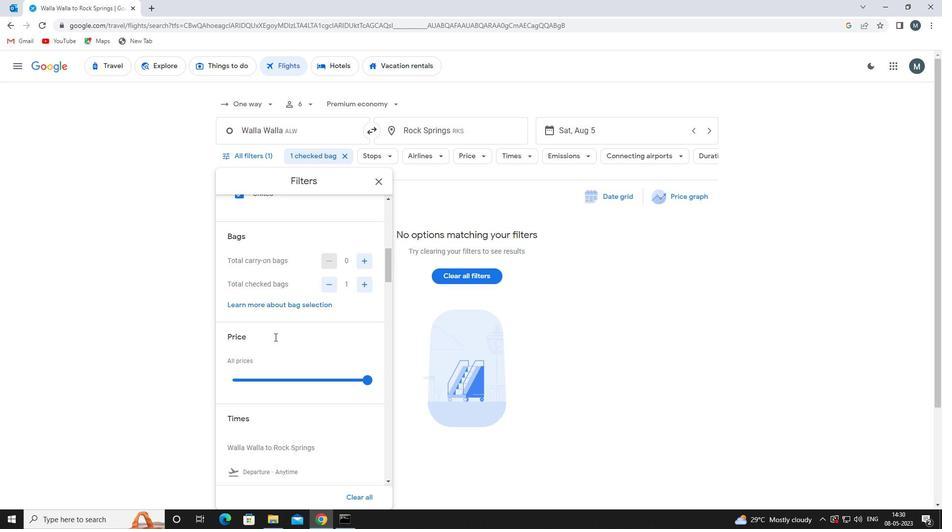 
Action: Mouse scrolled (274, 337) with delta (0, 0)
Screenshot: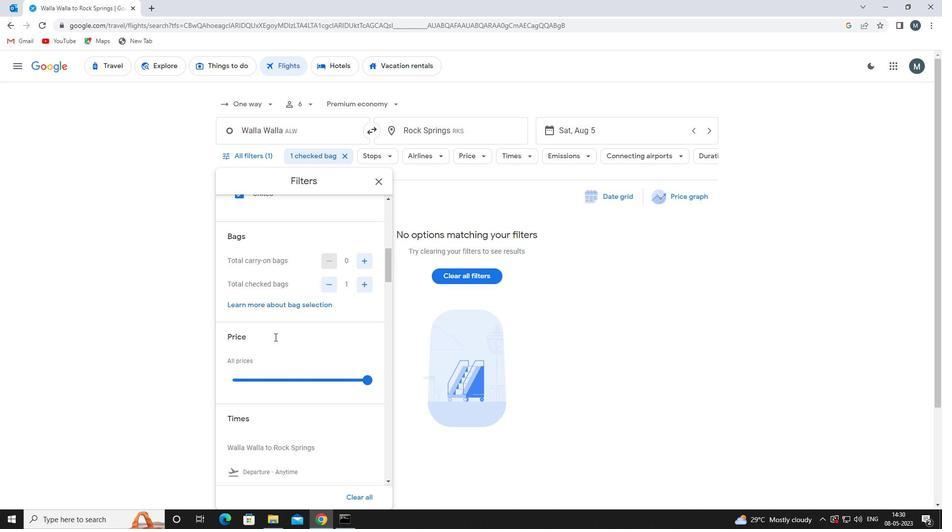 
Action: Mouse moved to (281, 331)
Screenshot: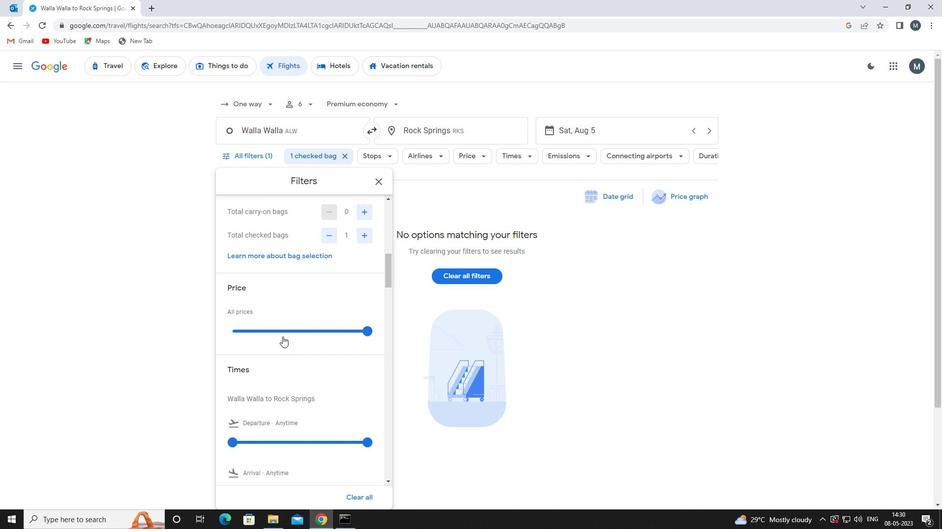 
Action: Mouse pressed left at (281, 331)
Screenshot: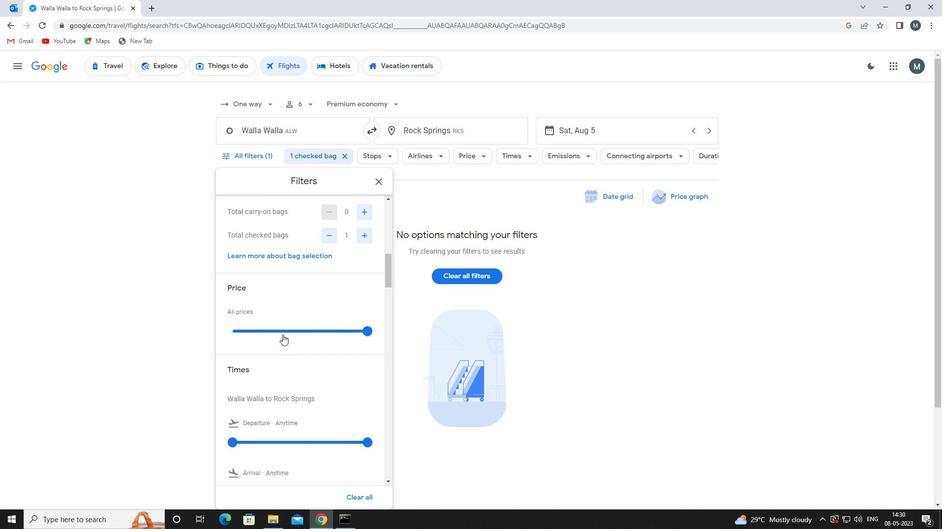 
Action: Mouse moved to (281, 331)
Screenshot: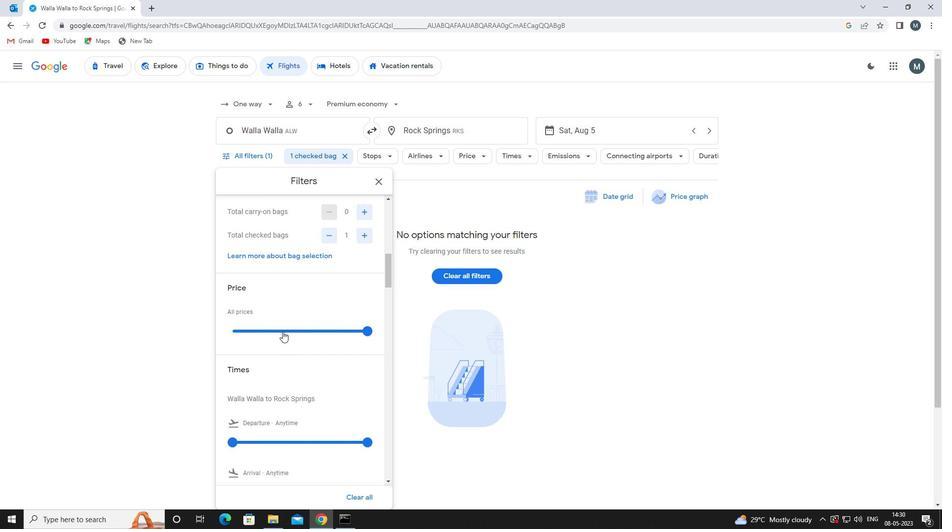 
Action: Mouse pressed left at (281, 331)
Screenshot: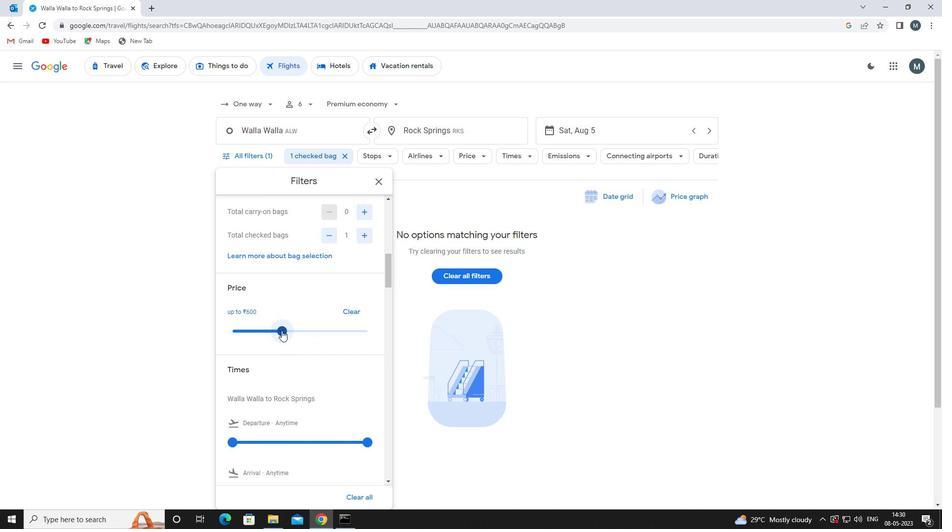 
Action: Mouse moved to (315, 327)
Screenshot: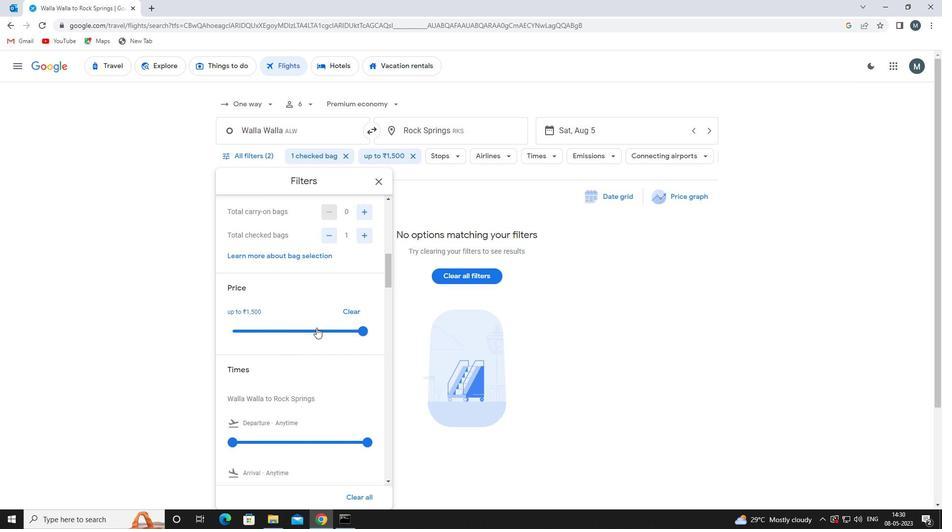 
Action: Mouse scrolled (315, 326) with delta (0, 0)
Screenshot: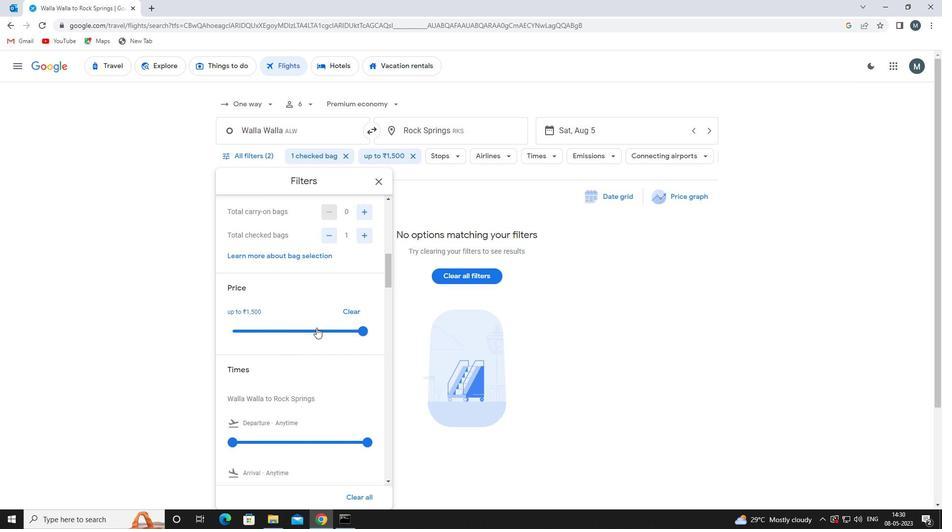 
Action: Mouse moved to (315, 327)
Screenshot: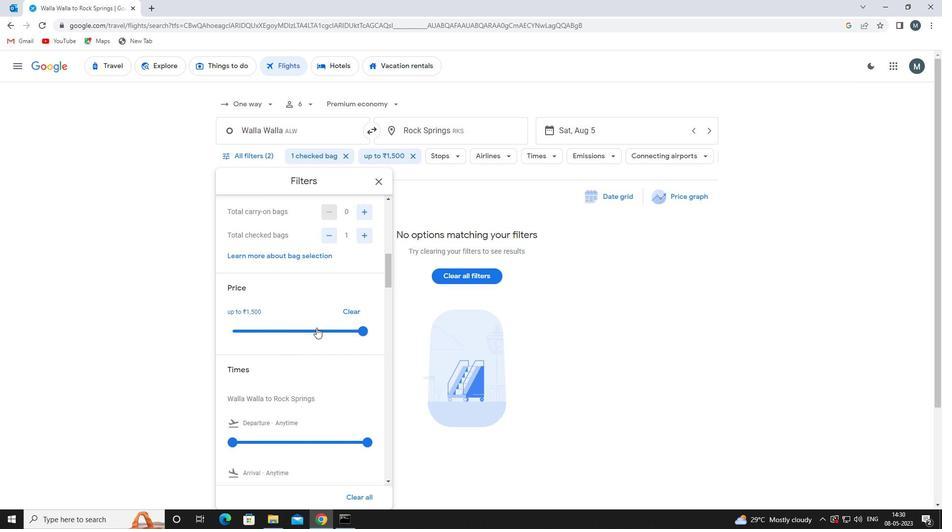 
Action: Mouse scrolled (315, 327) with delta (0, 0)
Screenshot: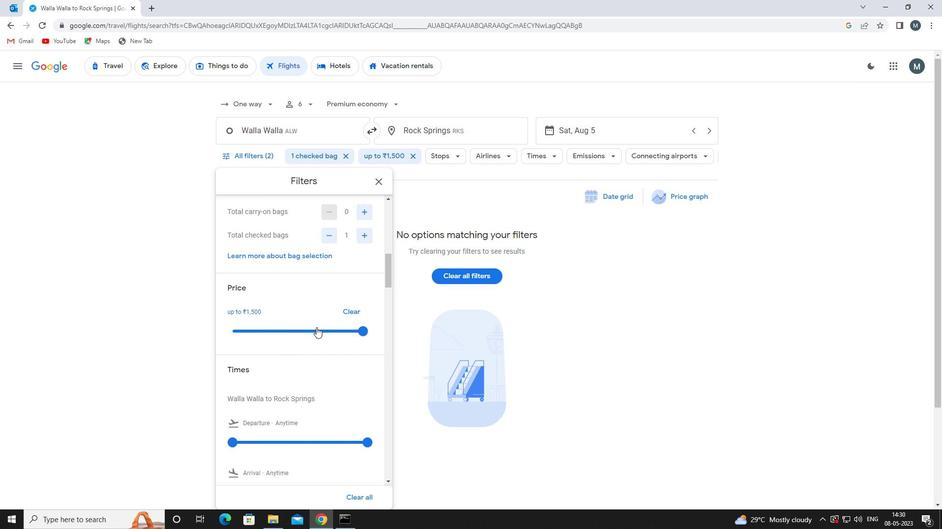 
Action: Mouse moved to (230, 343)
Screenshot: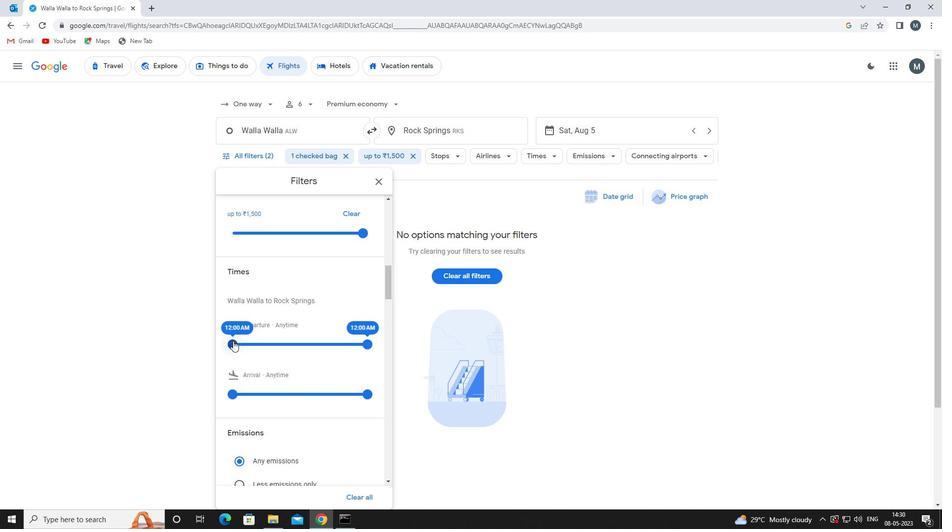 
Action: Mouse pressed left at (230, 343)
Screenshot: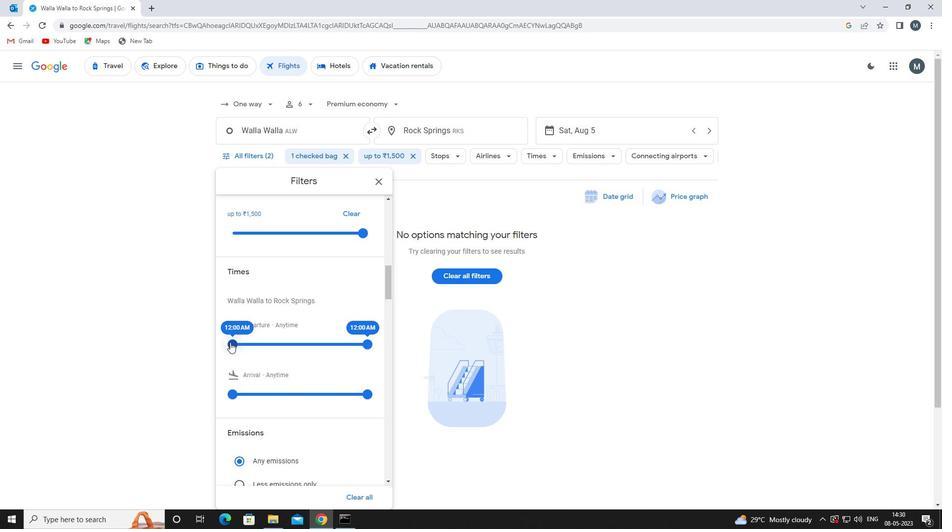 
Action: Mouse moved to (347, 346)
Screenshot: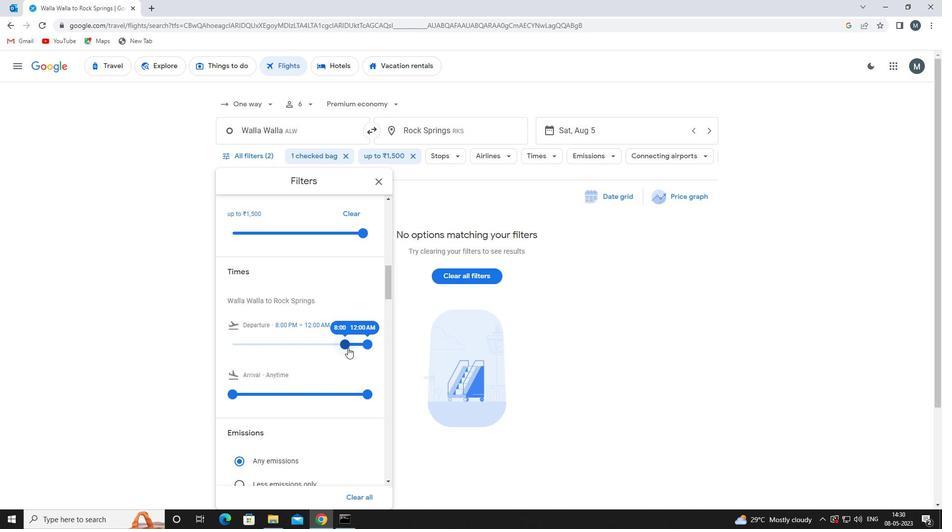 
Action: Mouse pressed left at (347, 346)
Screenshot: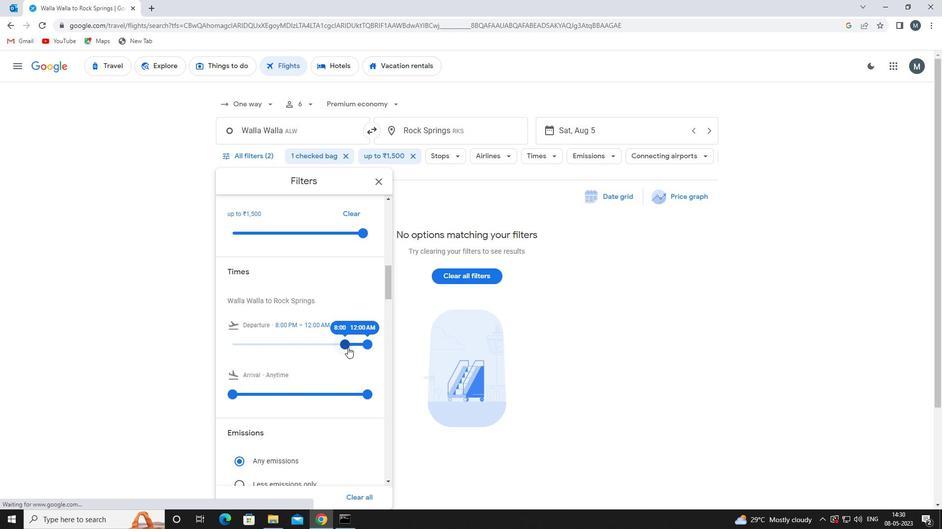 
Action: Mouse moved to (366, 344)
Screenshot: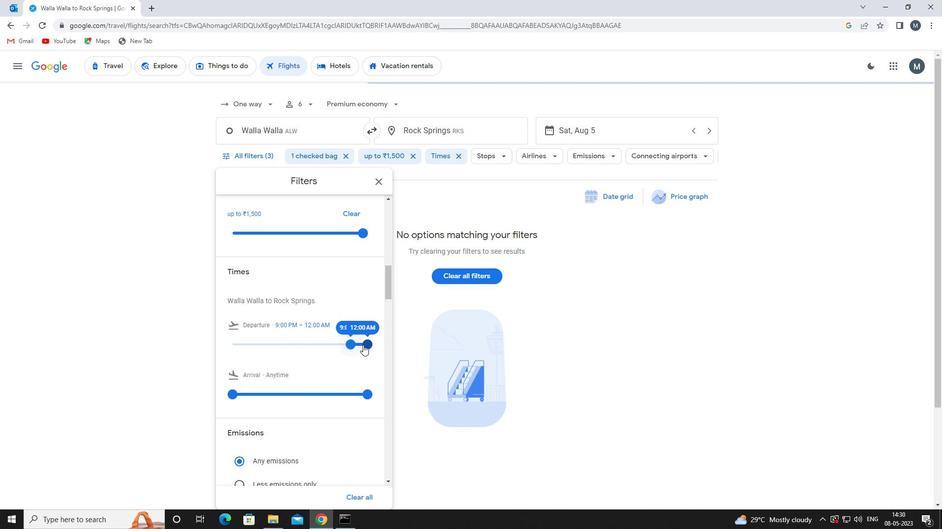 
Action: Mouse pressed left at (366, 344)
Screenshot: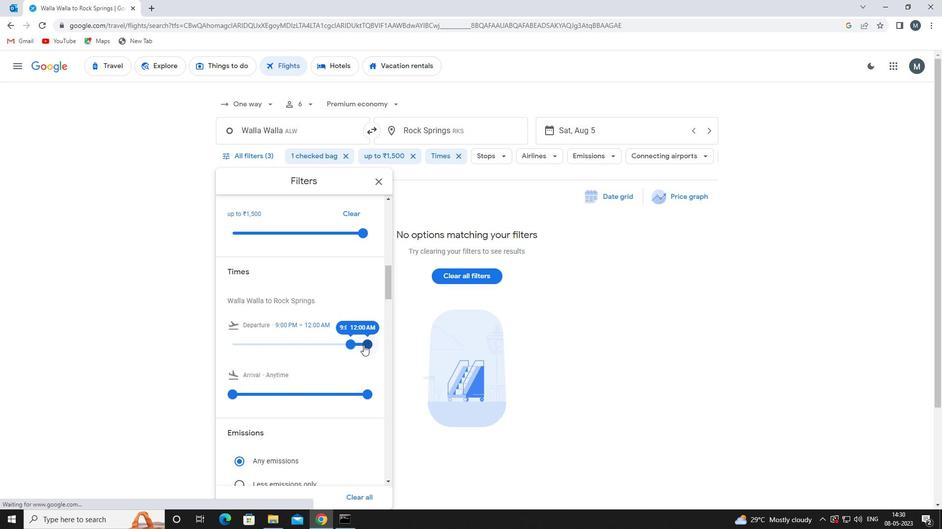 
Action: Mouse moved to (350, 347)
Screenshot: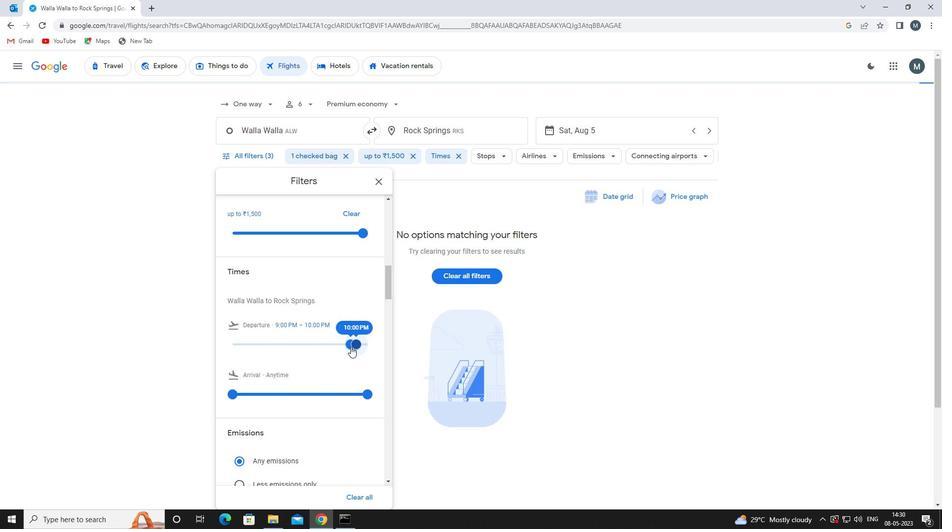 
Action: Mouse scrolled (350, 347) with delta (0, 0)
Screenshot: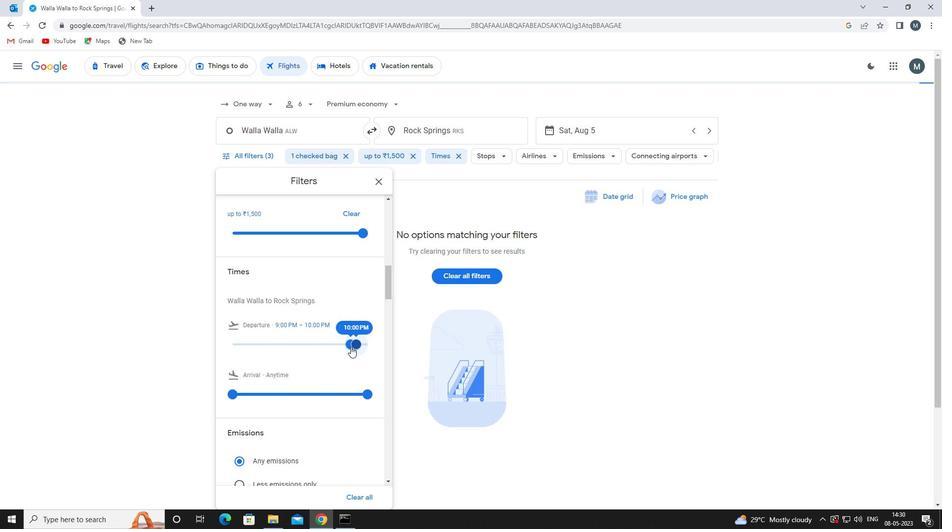 
Action: Mouse moved to (350, 348)
Screenshot: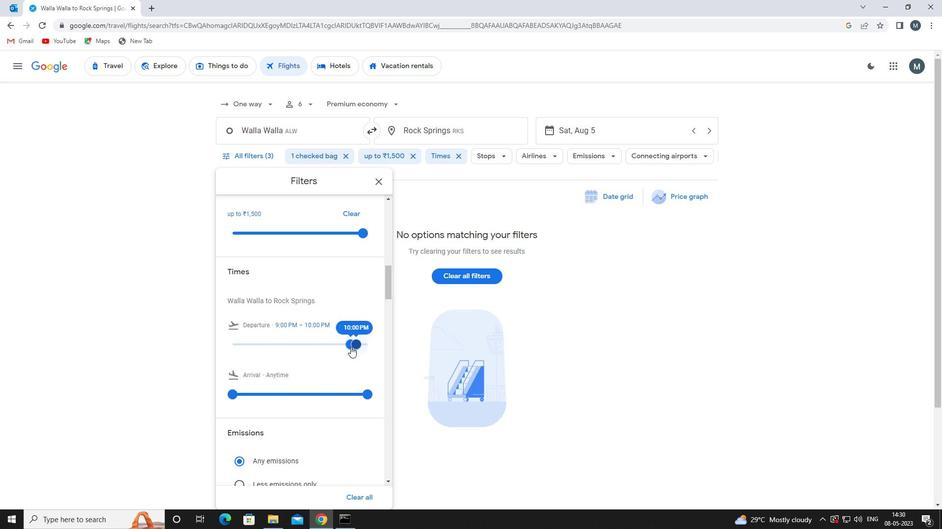 
Action: Mouse scrolled (350, 347) with delta (0, 0)
Screenshot: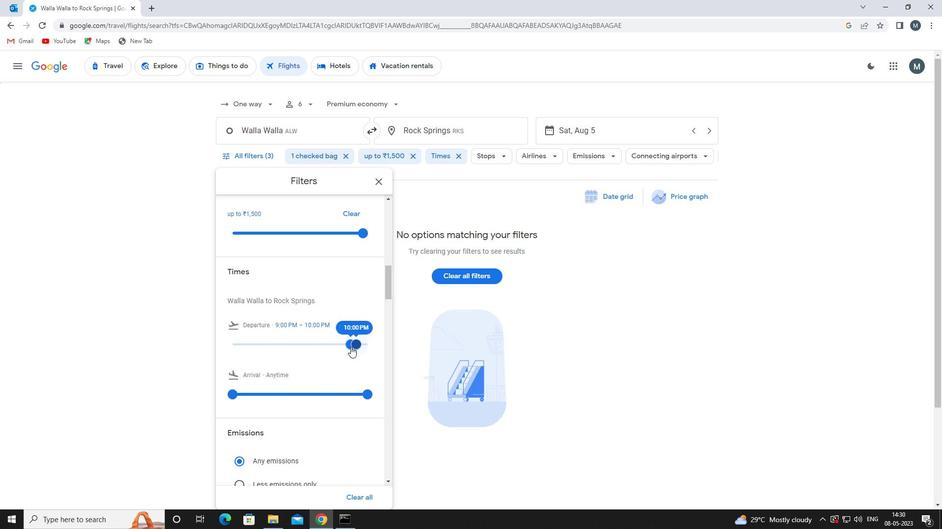
Action: Mouse moved to (377, 182)
Screenshot: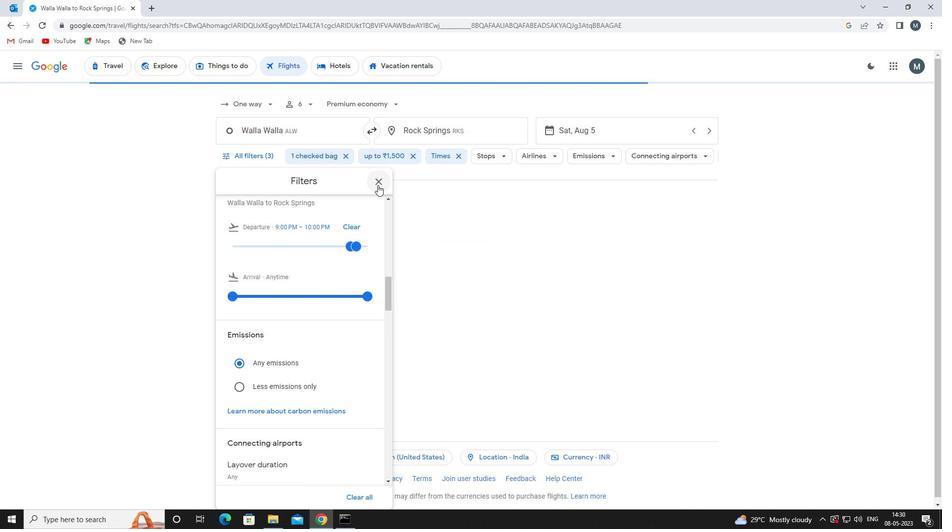 
Action: Mouse pressed left at (377, 182)
Screenshot: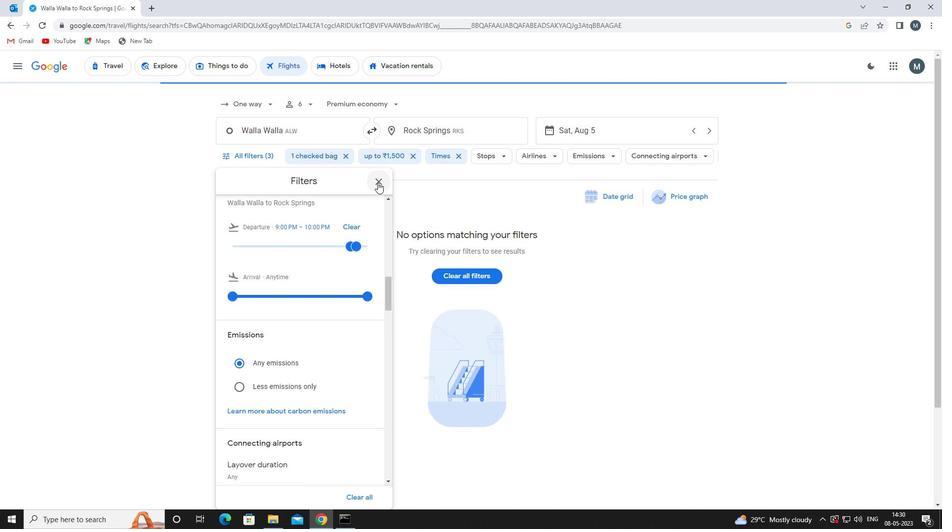 
Action: Mouse moved to (375, 183)
Screenshot: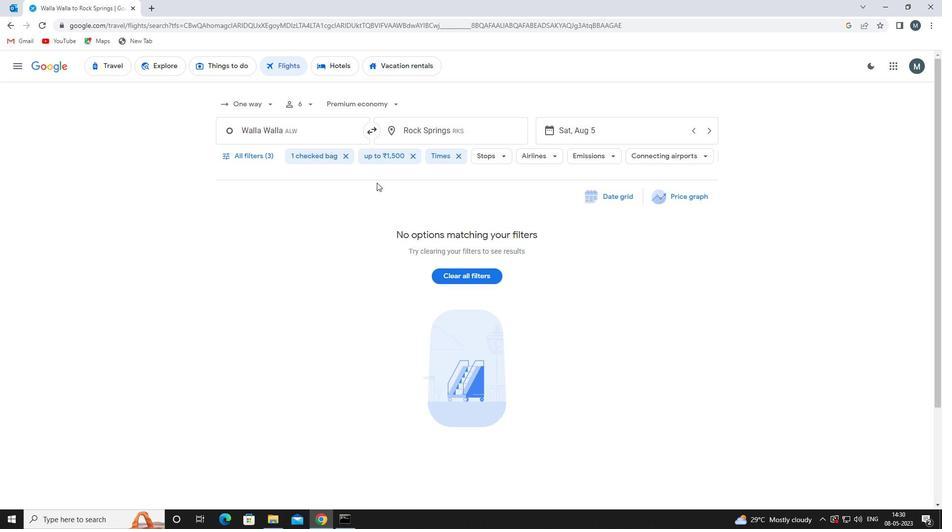 
